 Task: Create ChildIssue0000000087 as Child Issue of Issue Issue0000000044 in Backlog  in Scrum Project Project0000000009 in Jira. Create ChildIssue0000000088 as Child Issue of Issue Issue0000000044 in Backlog  in Scrum Project Project0000000009 in Jira. Create ChildIssue0000000089 as Child Issue of Issue Issue0000000045 in Backlog  in Scrum Project Project0000000009 in Jira. Create ChildIssue0000000090 as Child Issue of Issue Issue0000000045 in Backlog  in Scrum Project Project0000000009 in Jira. Create ChildIssue0000000091 as Child Issue of Issue Issue0000000046 in Backlog  in Scrum Project Project0000000010 in Jira
Action: Mouse moved to (386, 299)
Screenshot: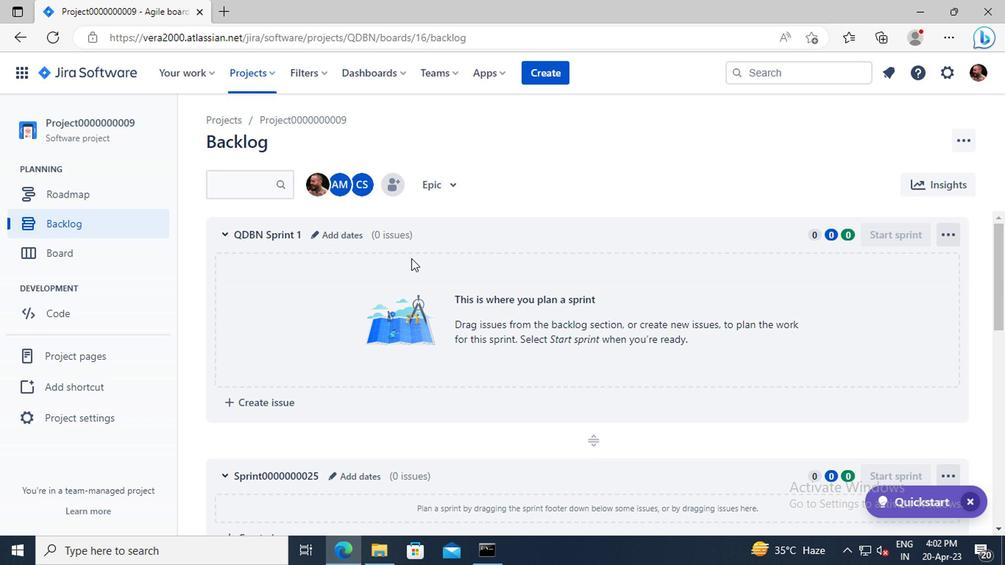 
Action: Mouse scrolled (386, 298) with delta (0, -1)
Screenshot: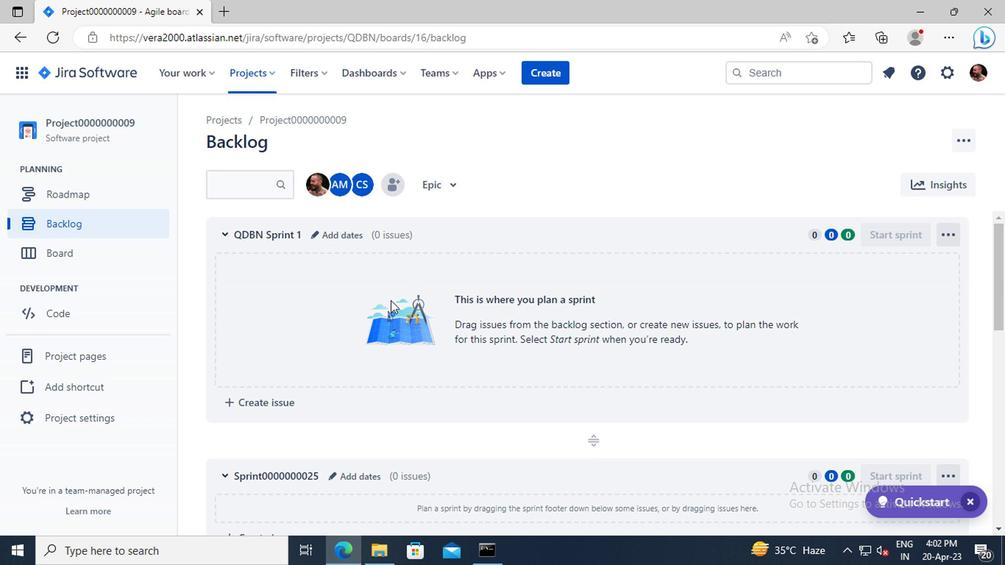 
Action: Mouse scrolled (386, 298) with delta (0, -1)
Screenshot: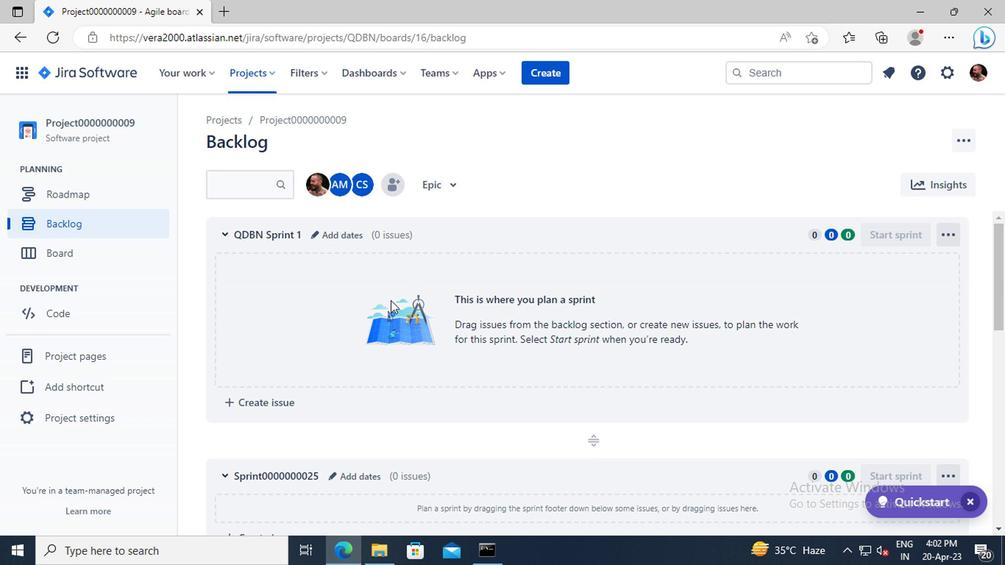 
Action: Mouse moved to (385, 300)
Screenshot: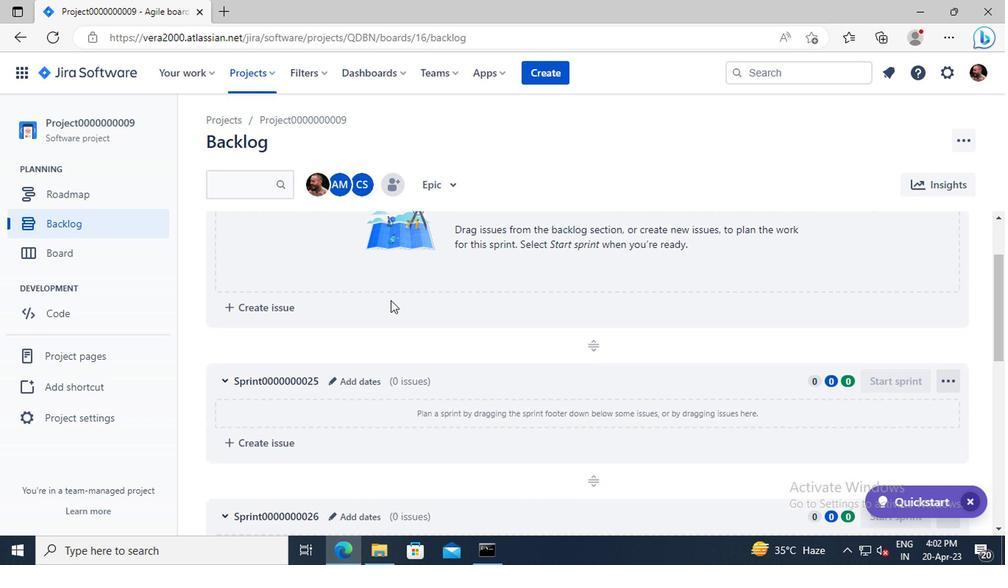 
Action: Mouse scrolled (385, 299) with delta (0, 0)
Screenshot: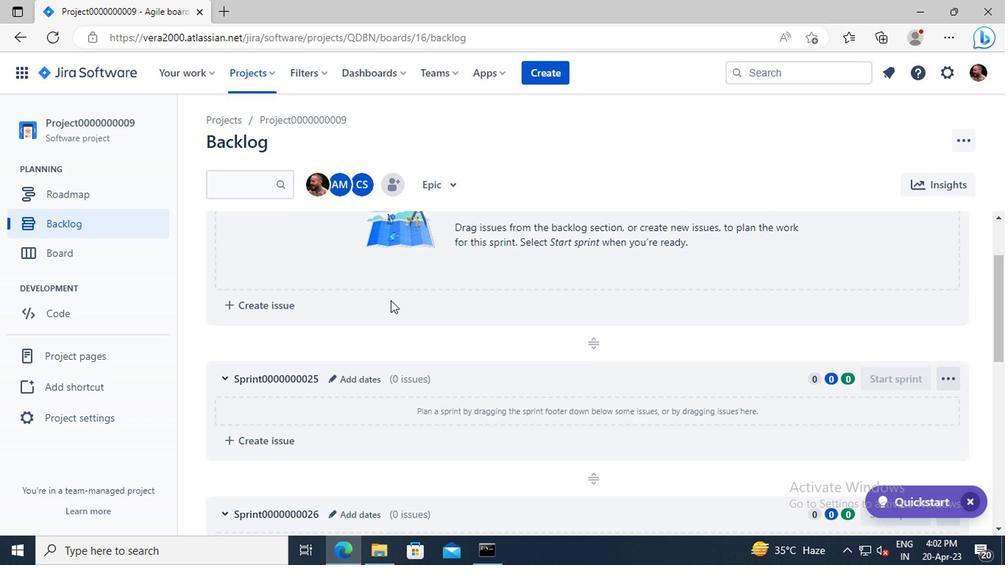 
Action: Mouse scrolled (385, 299) with delta (0, 0)
Screenshot: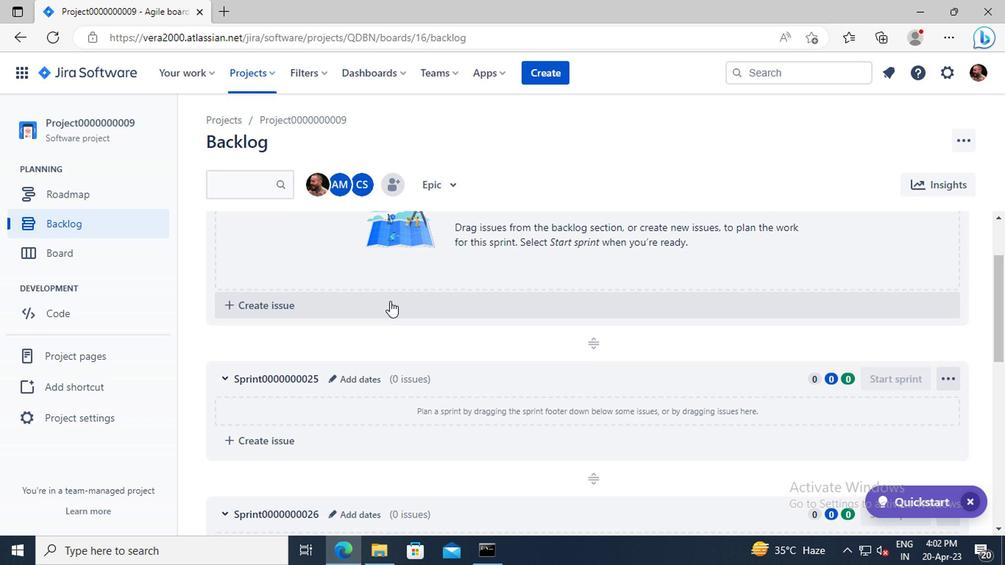 
Action: Mouse scrolled (385, 299) with delta (0, 0)
Screenshot: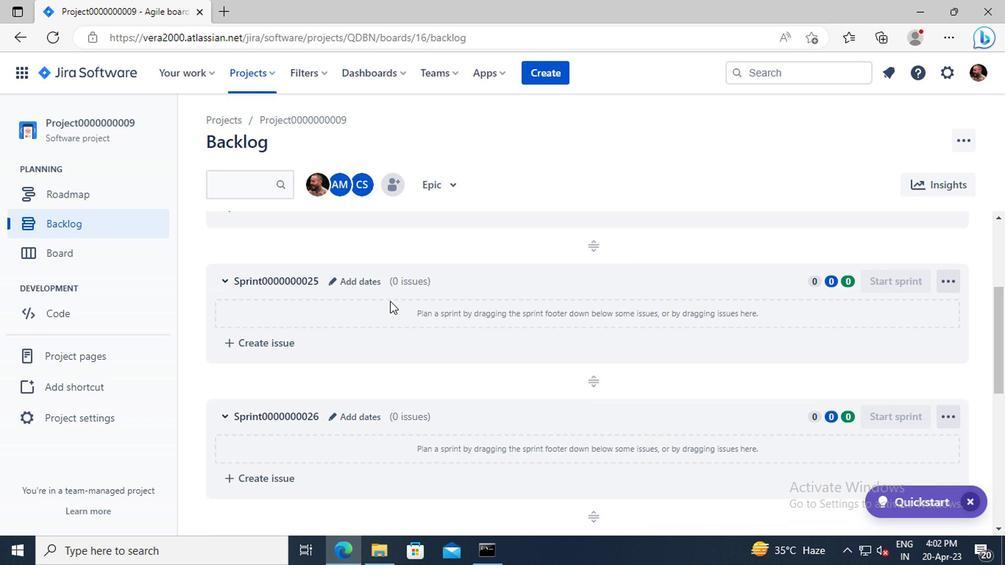 
Action: Mouse scrolled (385, 299) with delta (0, 0)
Screenshot: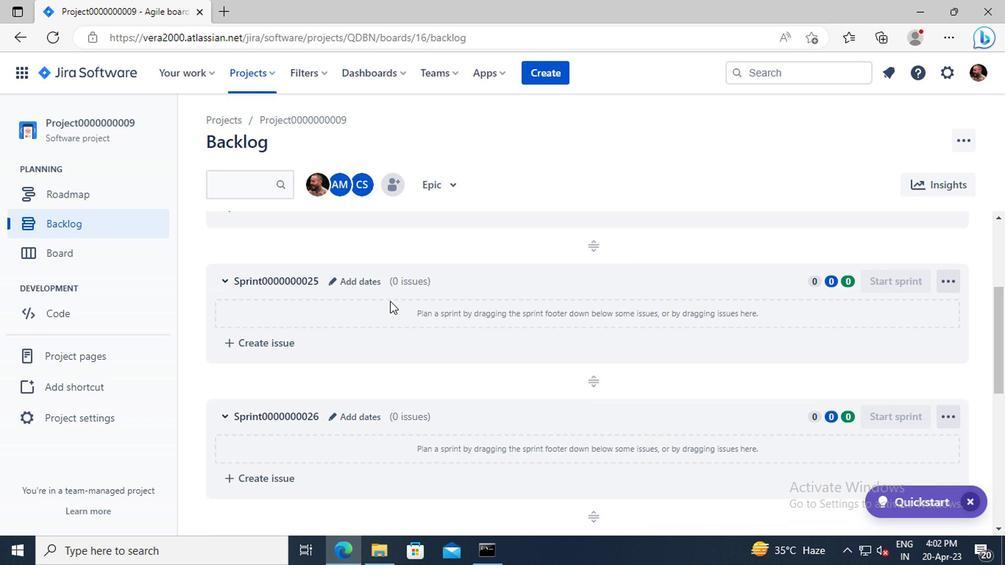 
Action: Mouse scrolled (385, 299) with delta (0, 0)
Screenshot: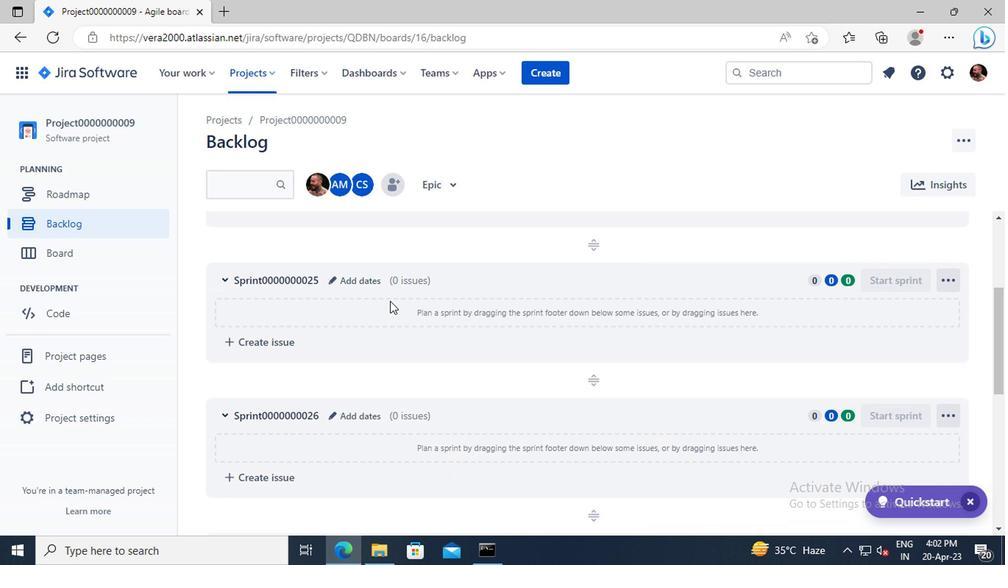 
Action: Mouse scrolled (385, 299) with delta (0, 0)
Screenshot: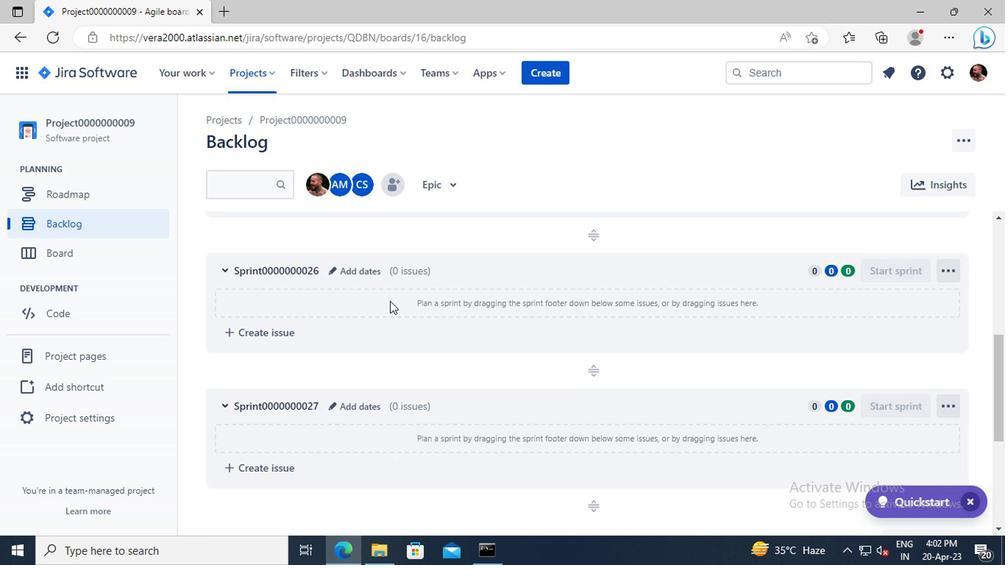 
Action: Mouse scrolled (385, 299) with delta (0, 0)
Screenshot: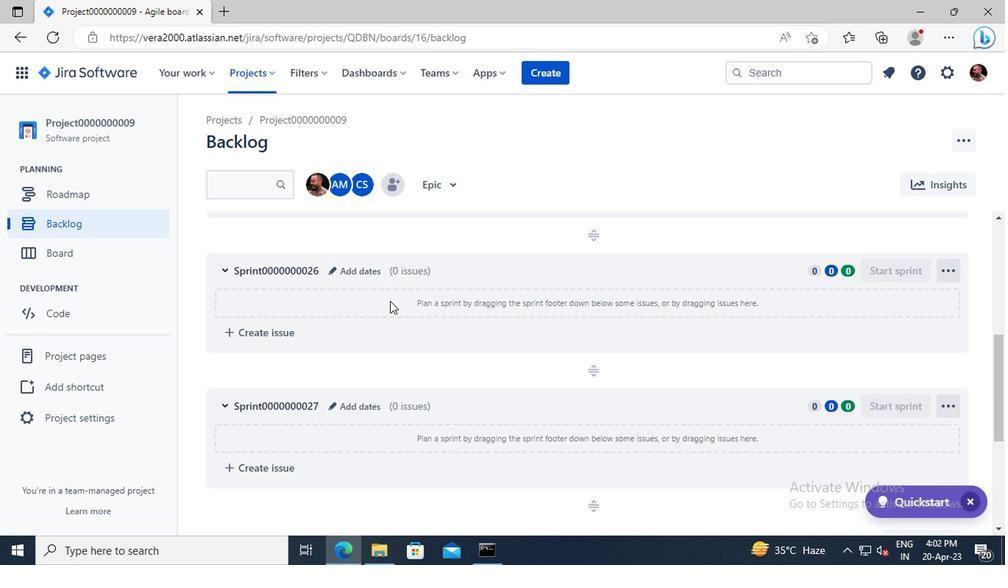 
Action: Mouse scrolled (385, 299) with delta (0, 0)
Screenshot: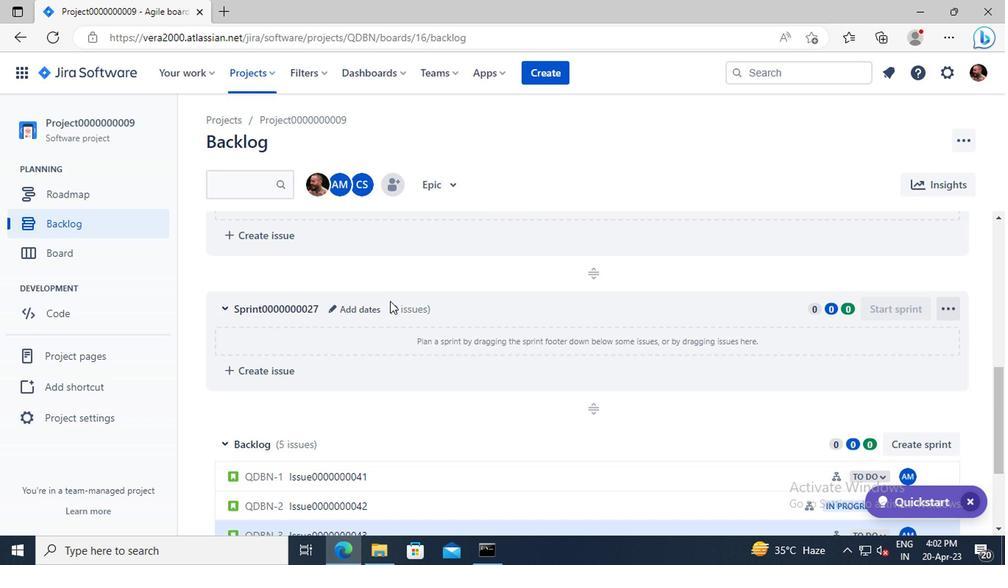 
Action: Mouse scrolled (385, 299) with delta (0, 0)
Screenshot: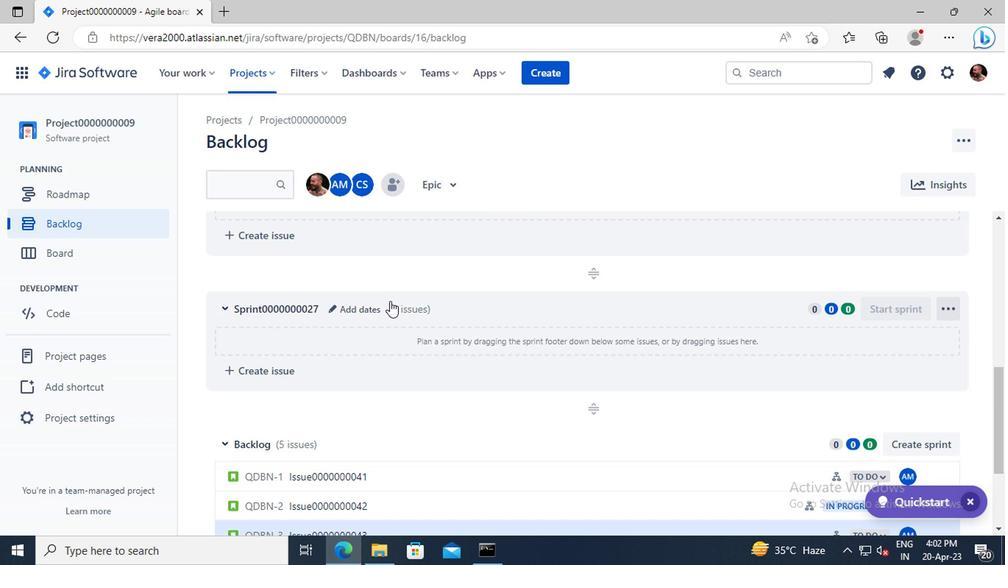 
Action: Mouse scrolled (385, 299) with delta (0, 0)
Screenshot: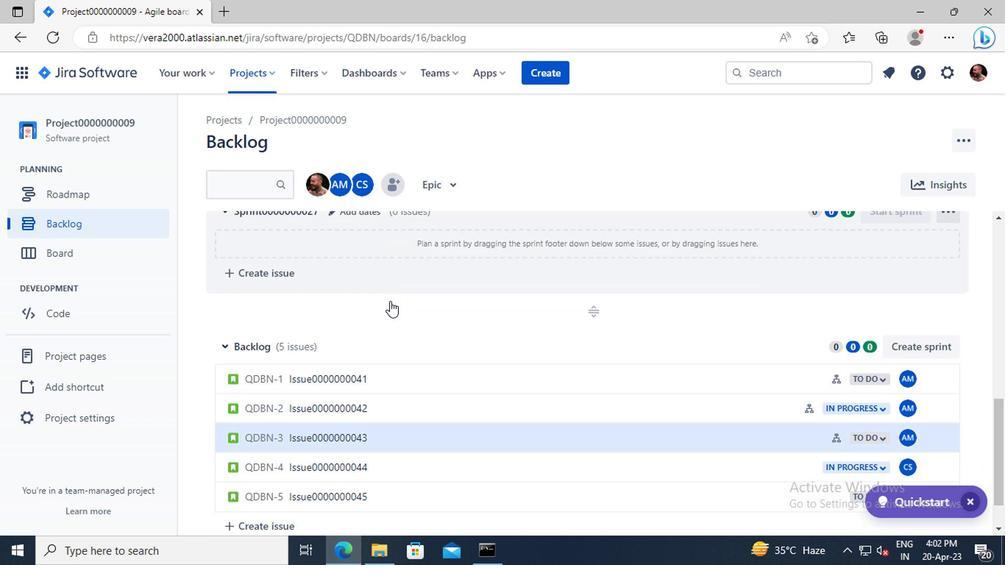 
Action: Mouse moved to (385, 300)
Screenshot: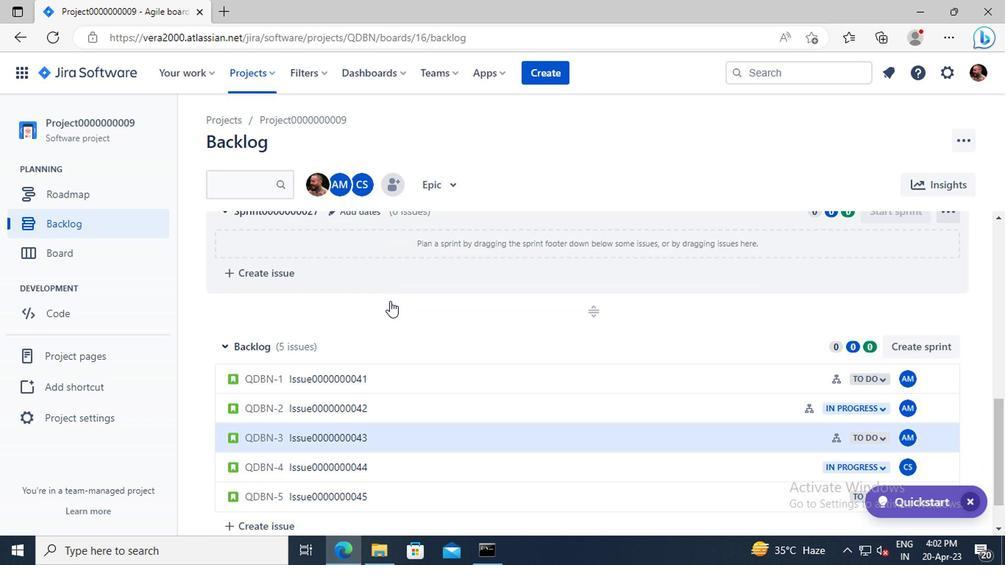 
Action: Mouse scrolled (385, 299) with delta (0, 0)
Screenshot: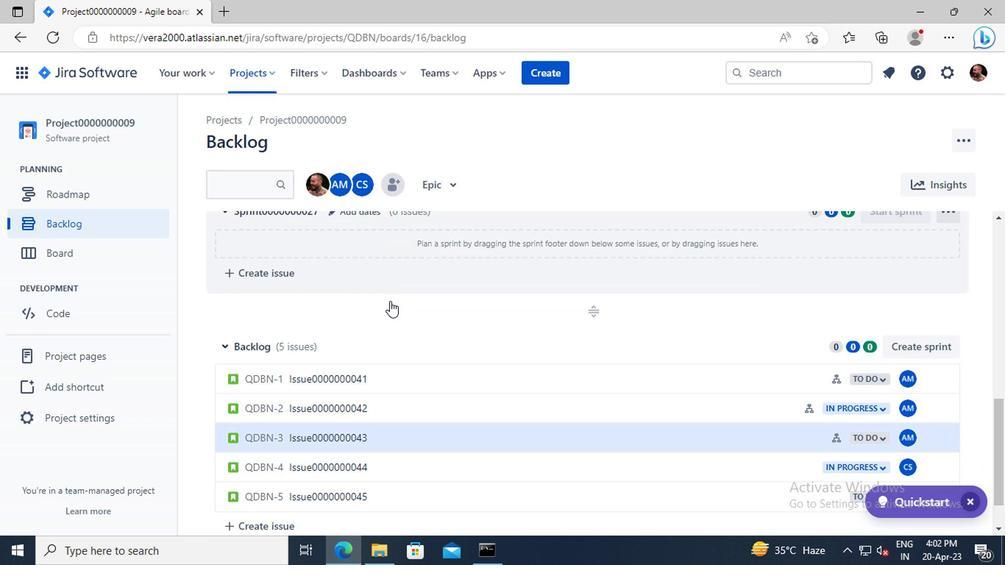 
Action: Mouse moved to (345, 410)
Screenshot: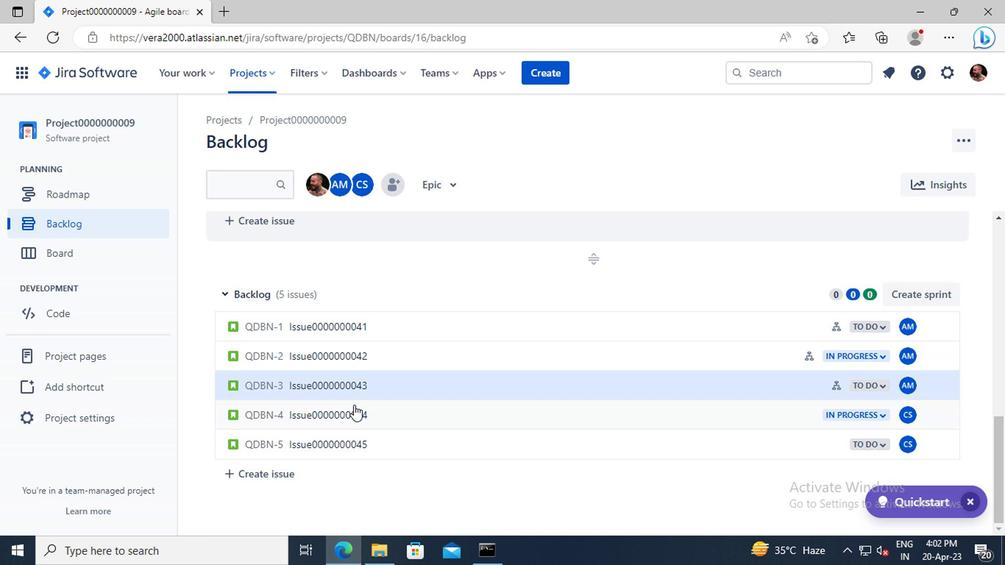 
Action: Mouse pressed left at (345, 410)
Screenshot: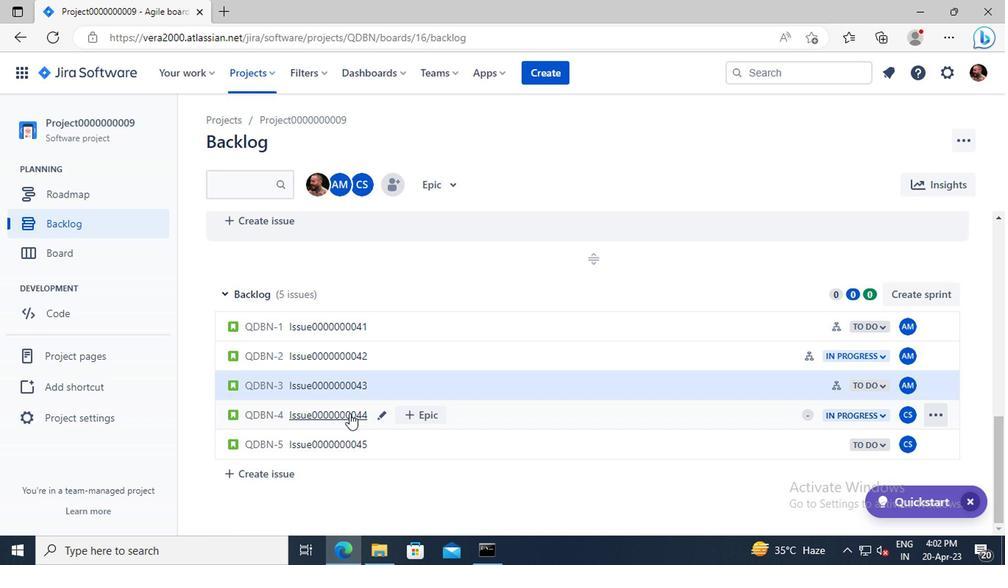 
Action: Mouse moved to (744, 300)
Screenshot: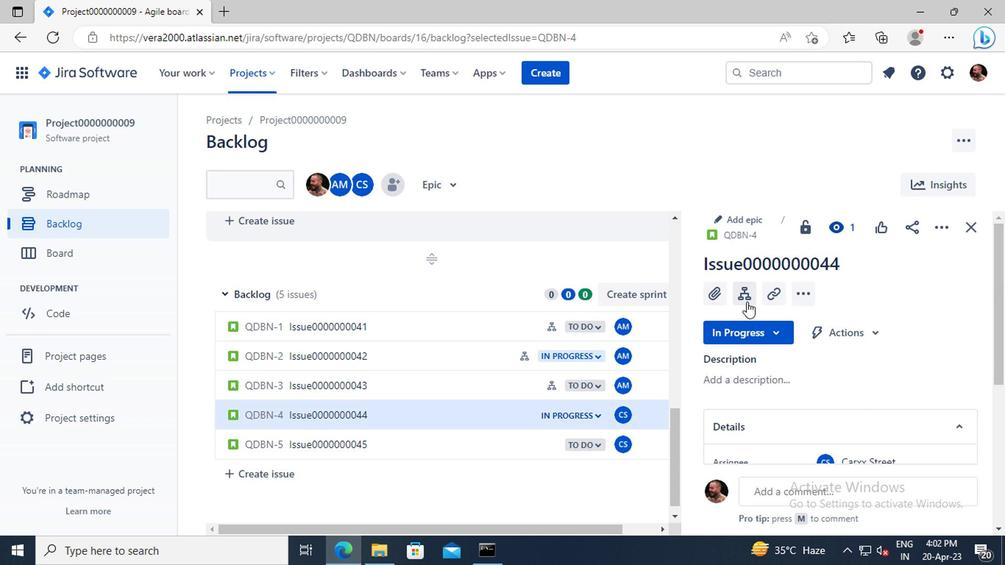 
Action: Mouse pressed left at (744, 300)
Screenshot: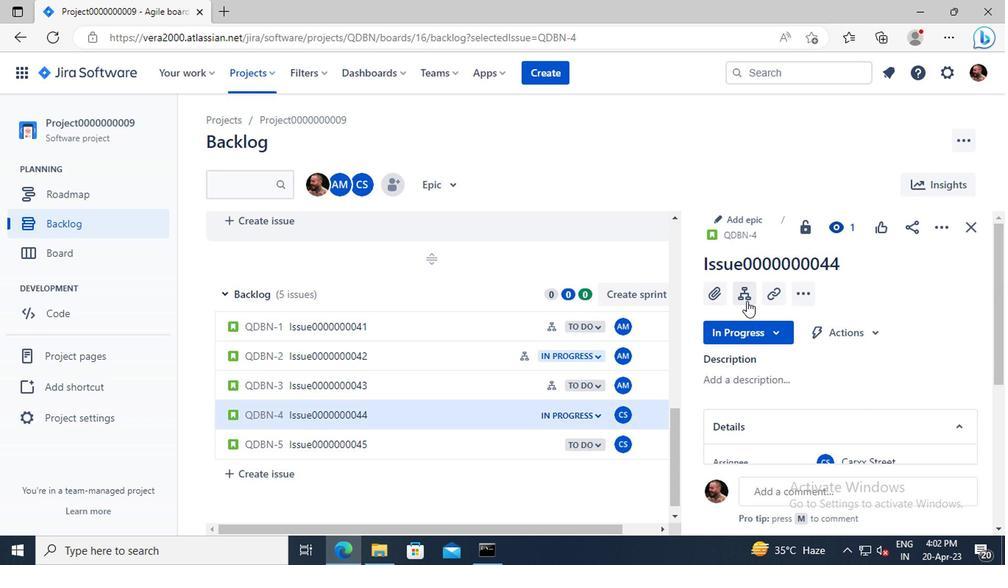 
Action: Mouse moved to (753, 350)
Screenshot: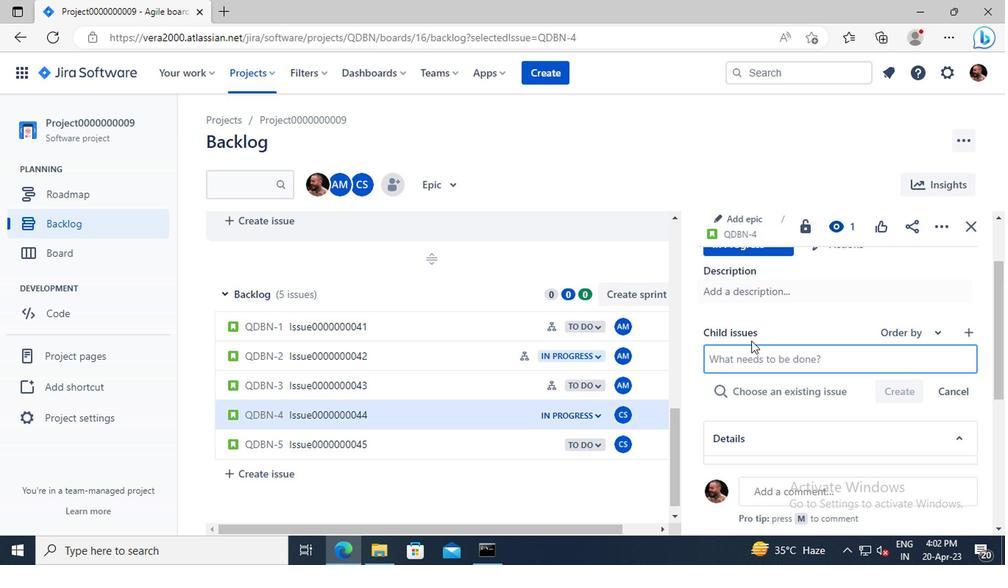 
Action: Mouse pressed left at (753, 350)
Screenshot: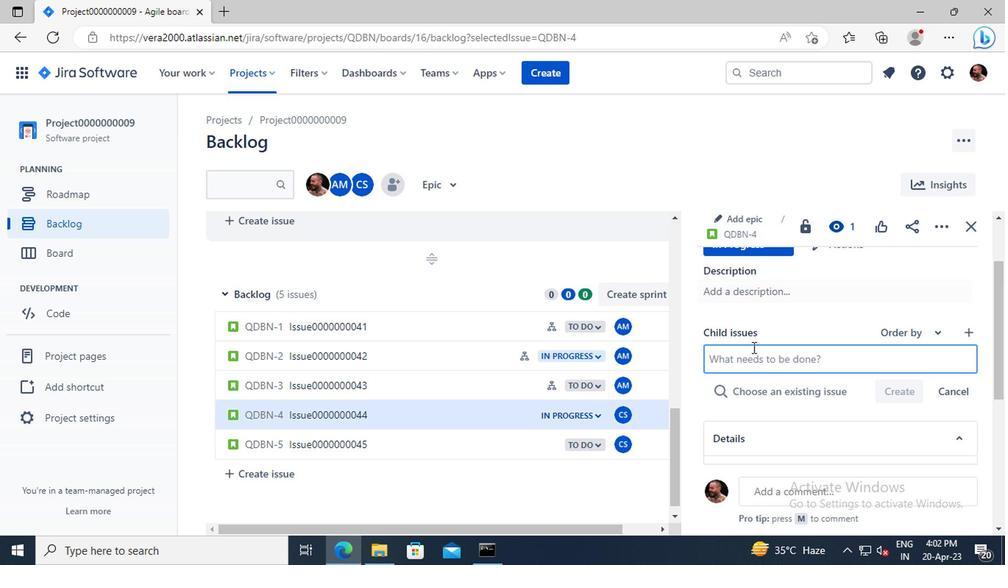 
Action: Key pressed <Key.shift>CHILD<Key.shift>ISSUE0000000087
Screenshot: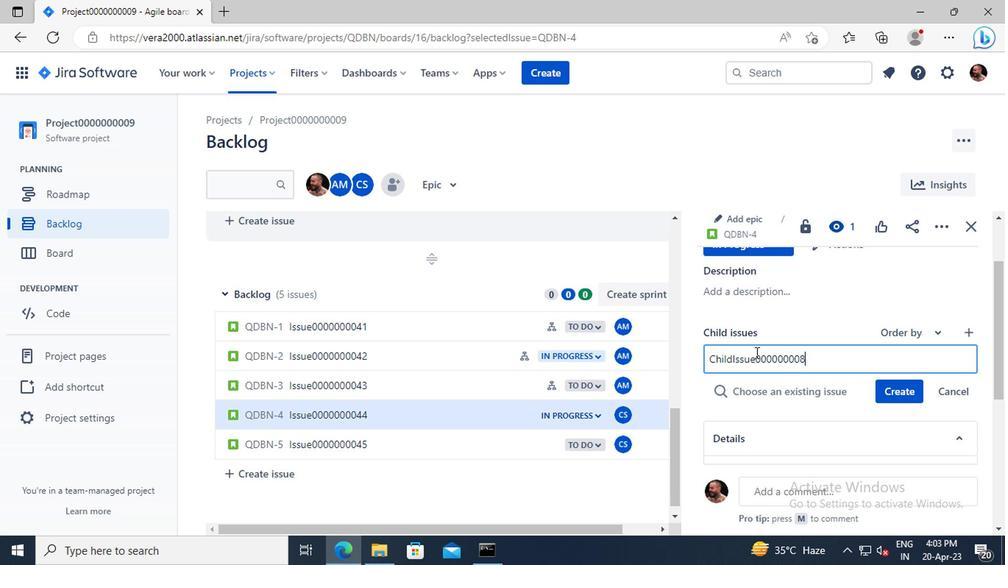
Action: Mouse moved to (891, 385)
Screenshot: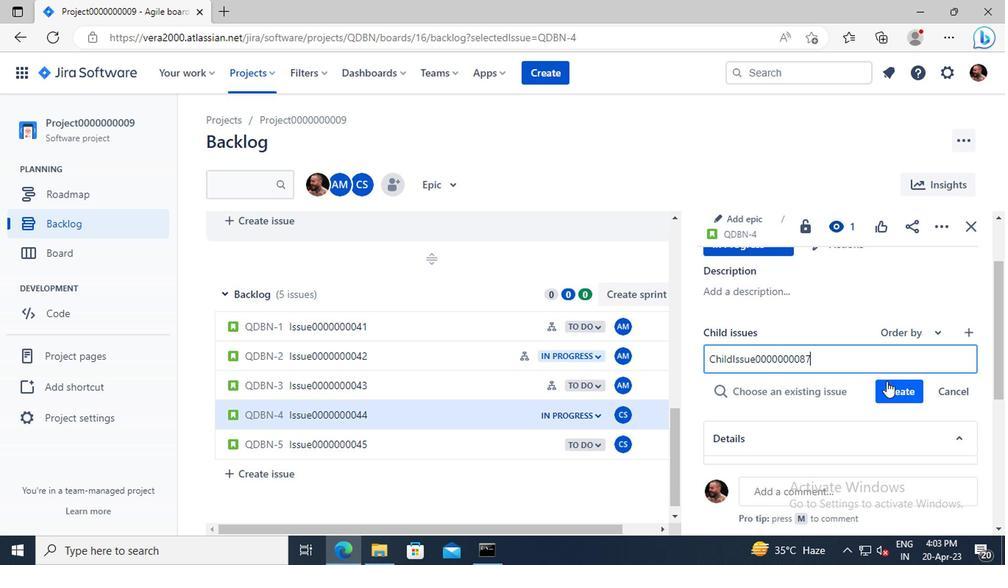 
Action: Mouse pressed left at (891, 385)
Screenshot: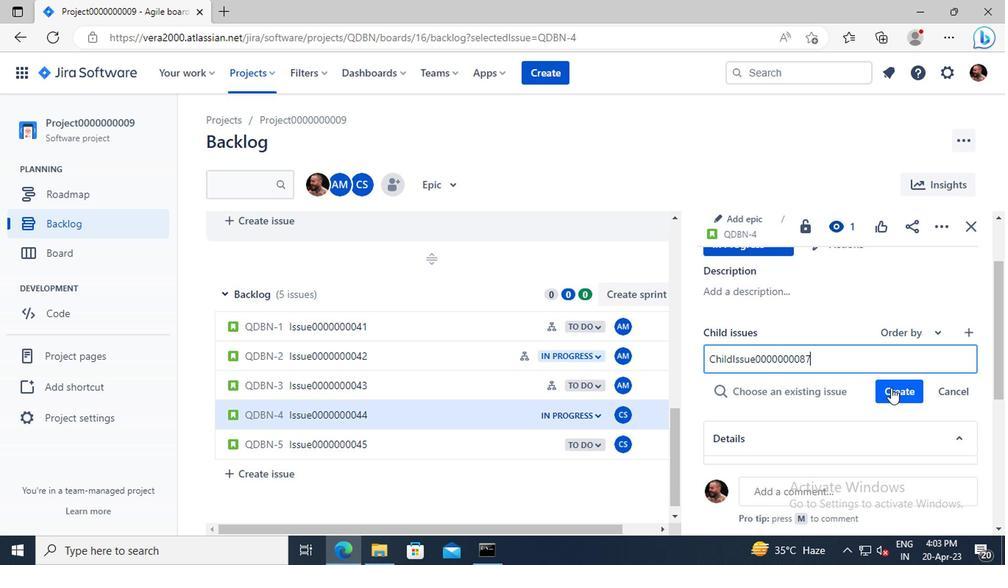 
Action: Mouse moved to (843, 391)
Screenshot: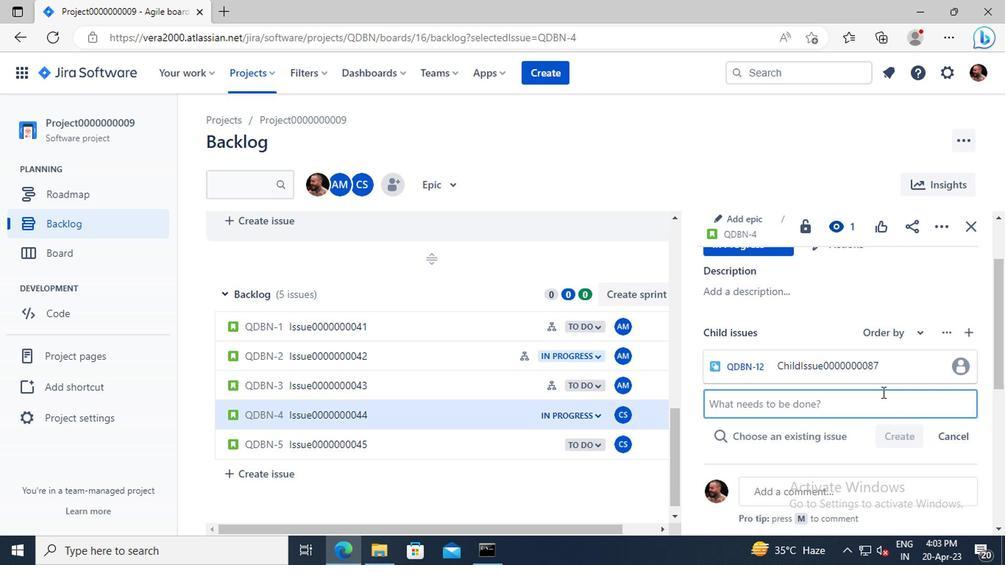 
Action: Mouse pressed left at (843, 391)
Screenshot: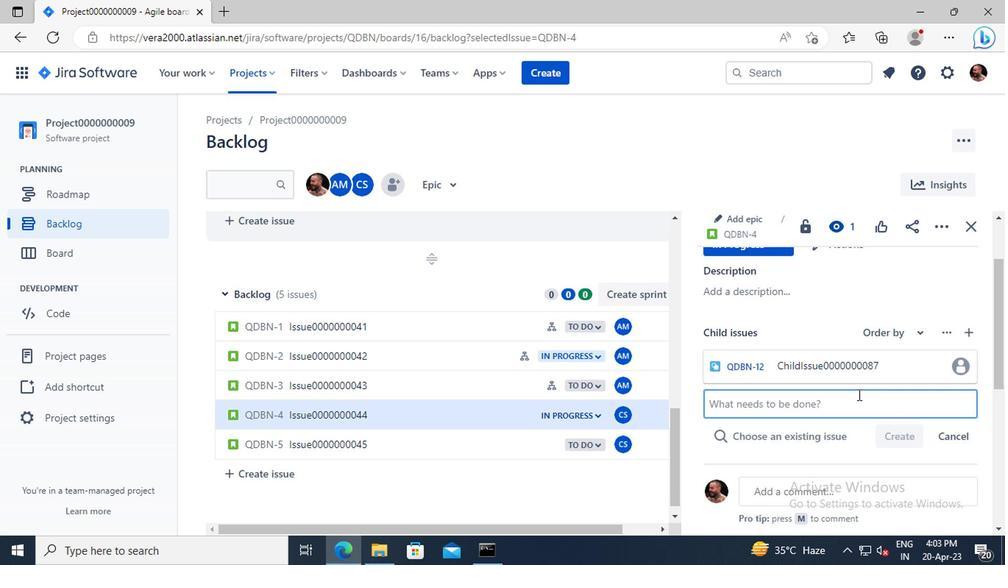 
Action: Mouse moved to (843, 392)
Screenshot: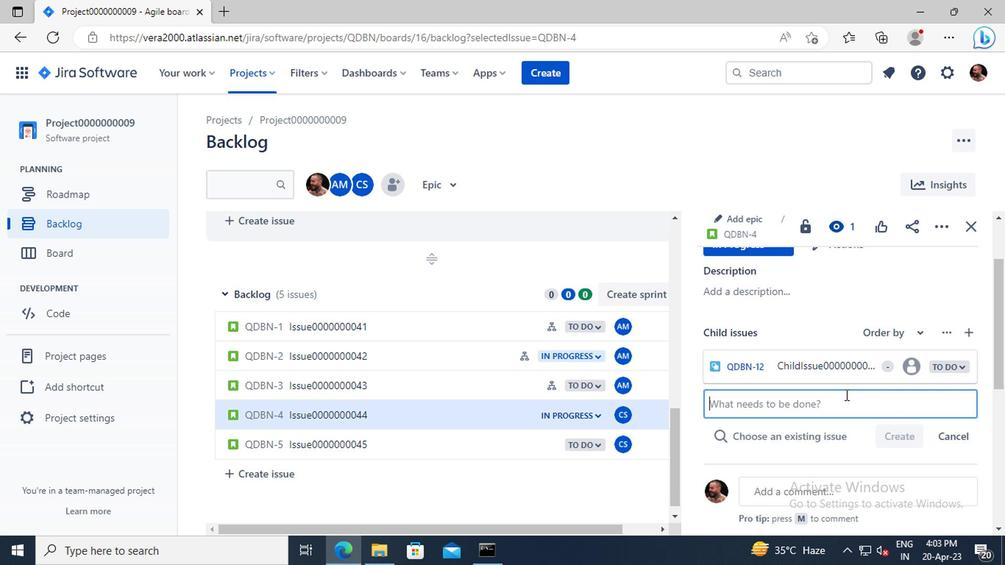 
Action: Key pressed <Key.shift>CHILD<Key.shift>ISSUE0000000088
Screenshot: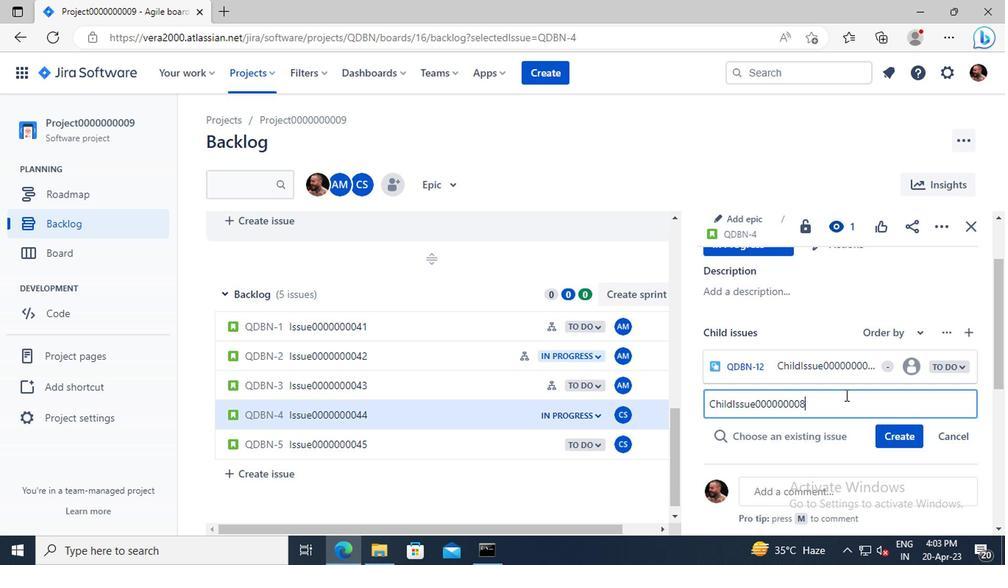 
Action: Mouse moved to (886, 429)
Screenshot: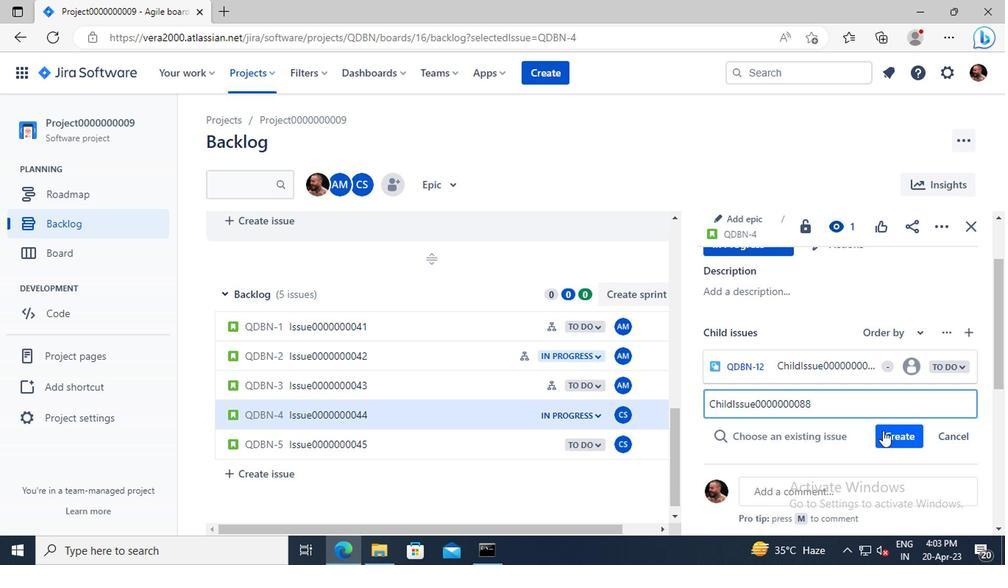
Action: Mouse pressed left at (886, 429)
Screenshot: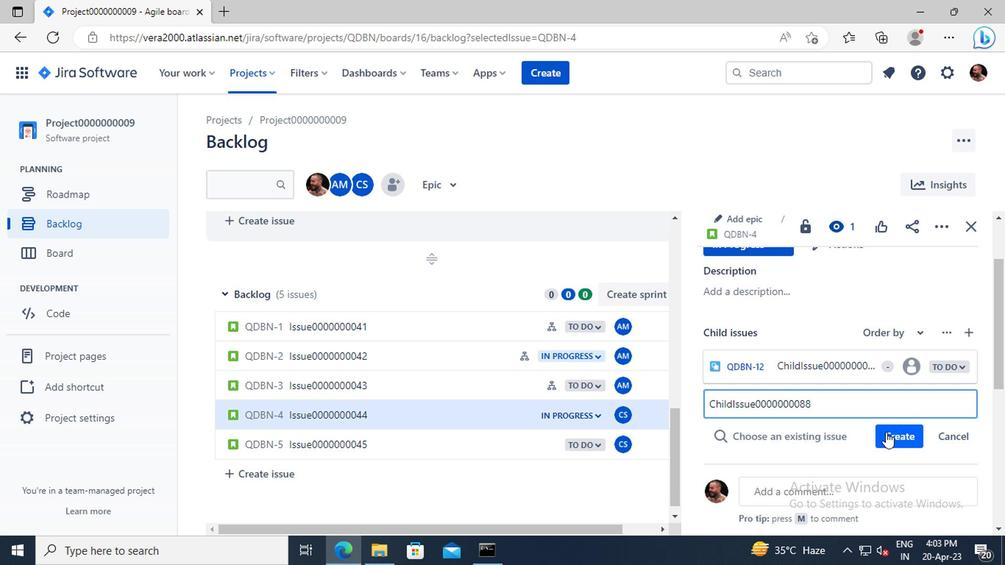 
Action: Mouse moved to (347, 437)
Screenshot: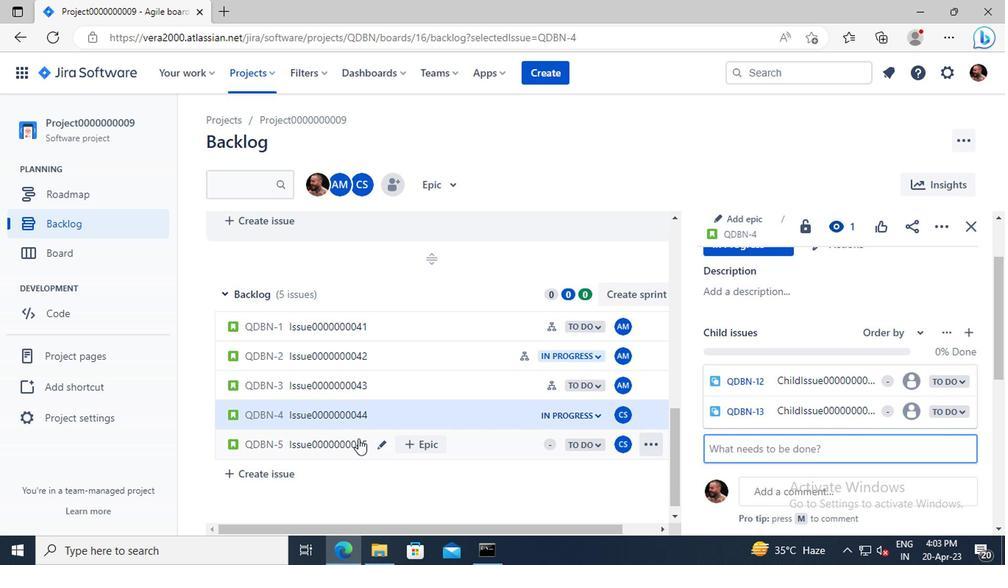 
Action: Mouse pressed left at (347, 437)
Screenshot: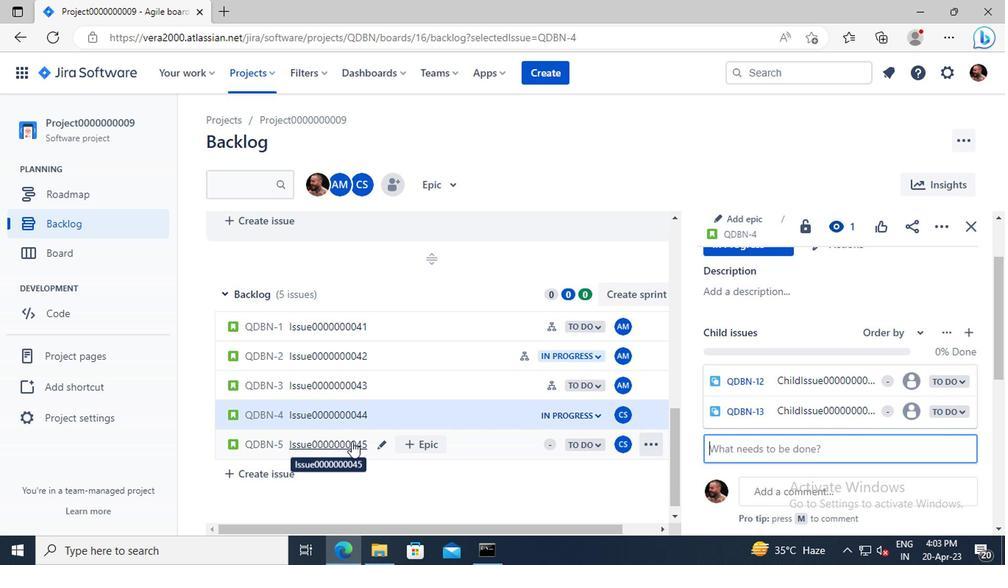 
Action: Mouse moved to (738, 290)
Screenshot: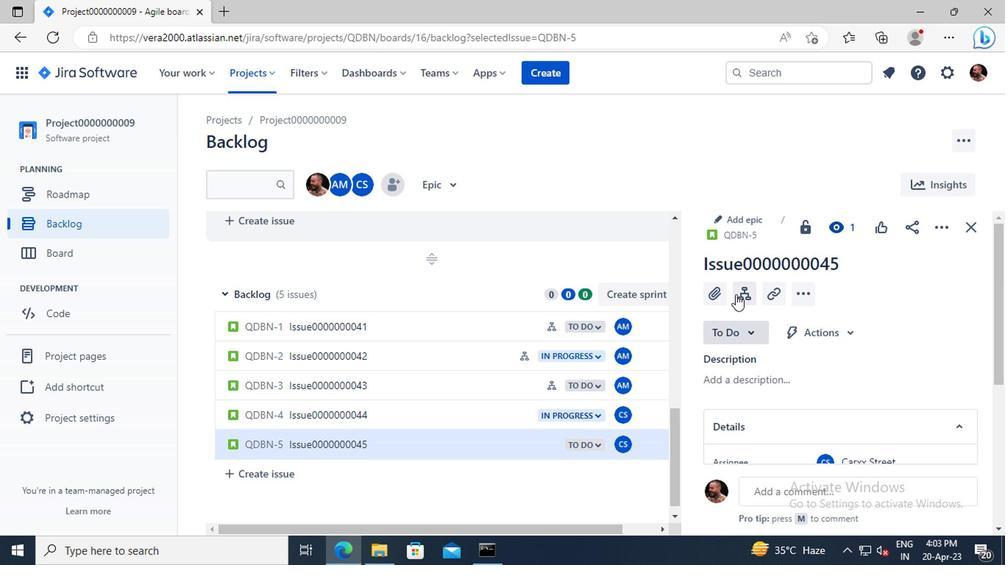 
Action: Mouse pressed left at (738, 290)
Screenshot: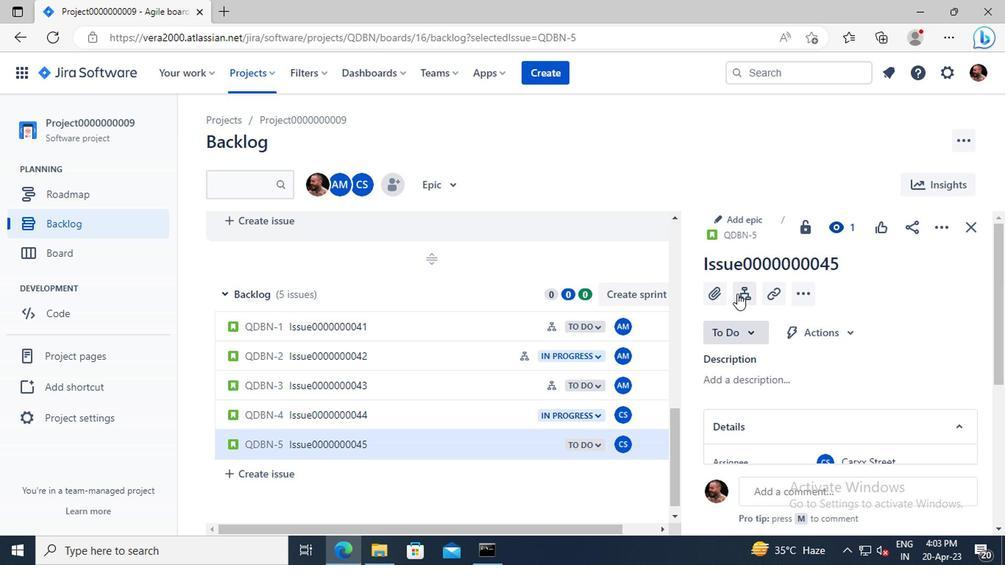 
Action: Mouse moved to (750, 358)
Screenshot: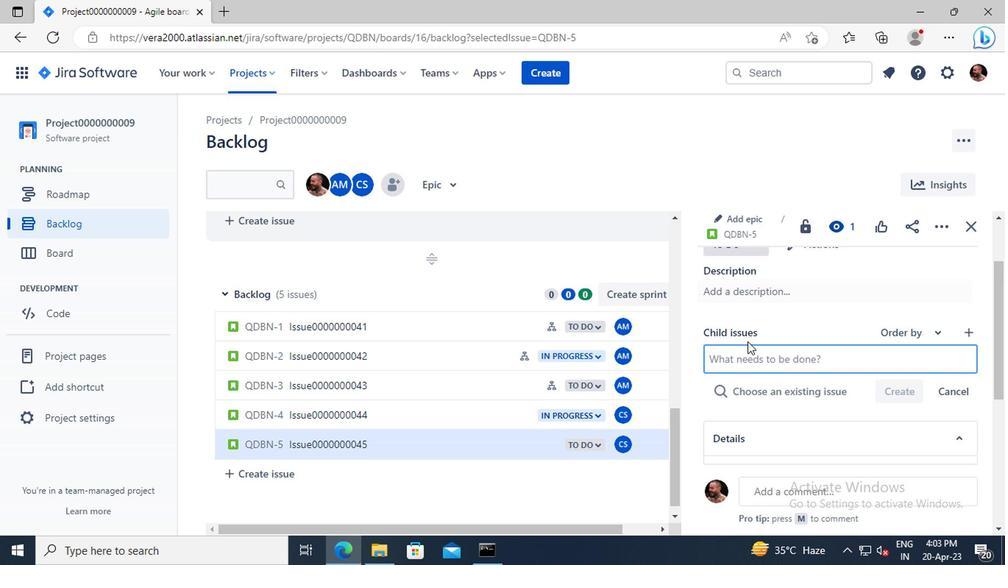 
Action: Mouse pressed left at (750, 358)
Screenshot: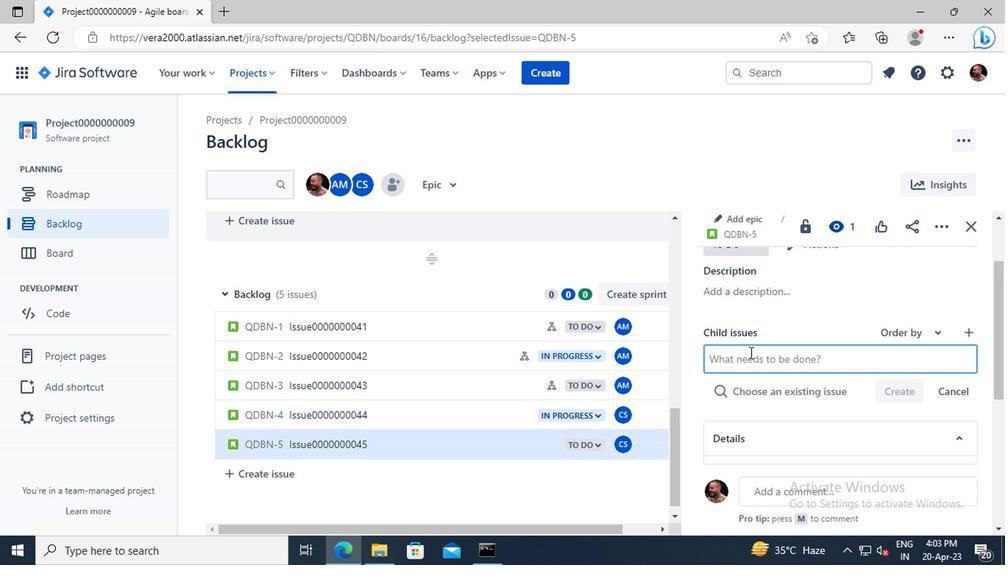 
Action: Key pressed <Key.shift>CHILD<Key.shift>ISSUE0000000089
Screenshot: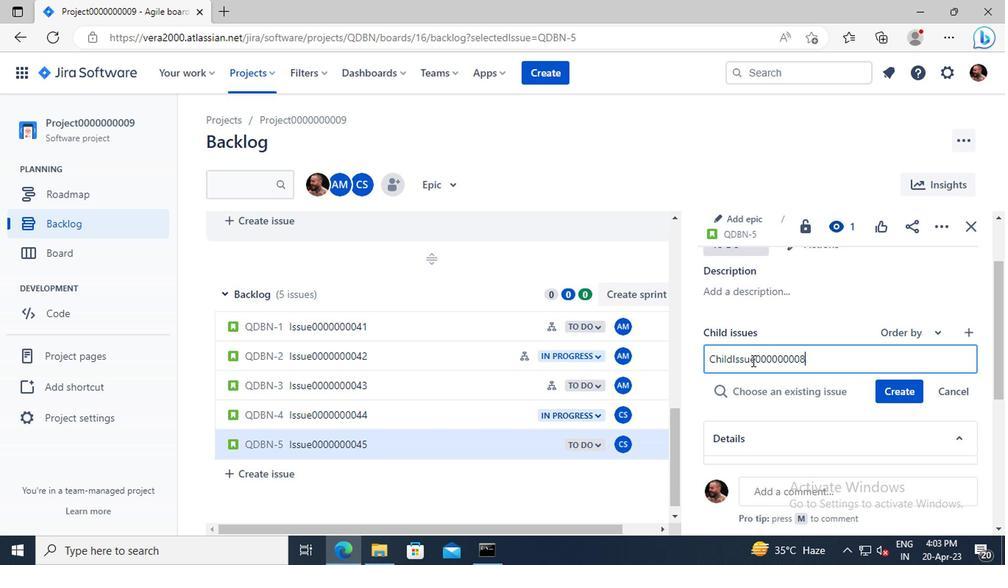 
Action: Mouse moved to (893, 387)
Screenshot: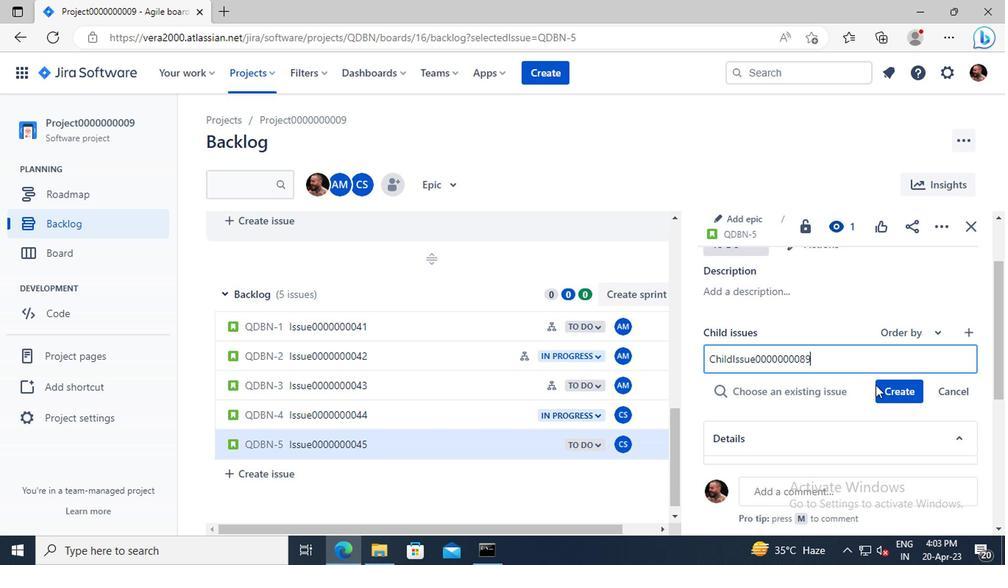 
Action: Mouse pressed left at (893, 387)
Screenshot: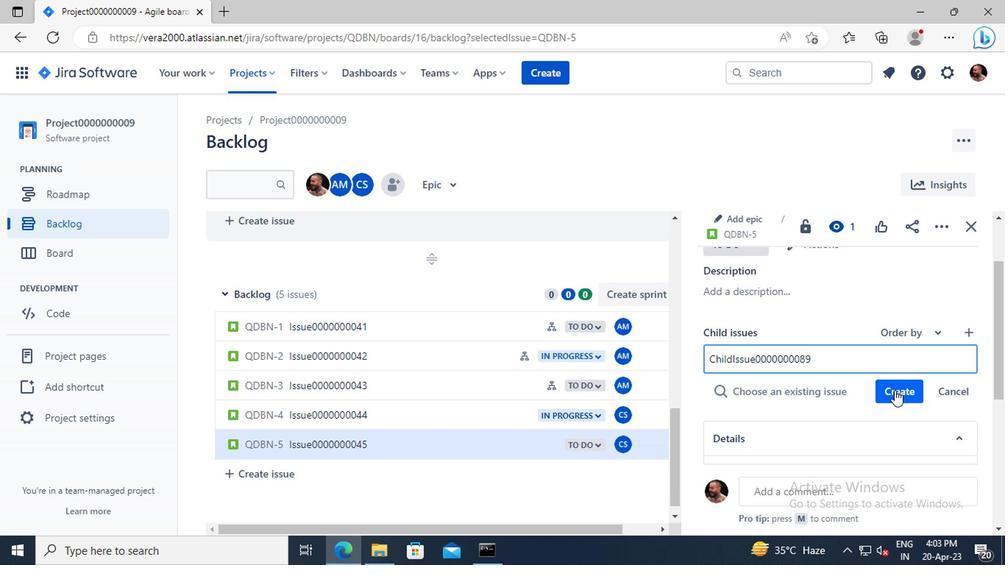 
Action: Mouse moved to (815, 402)
Screenshot: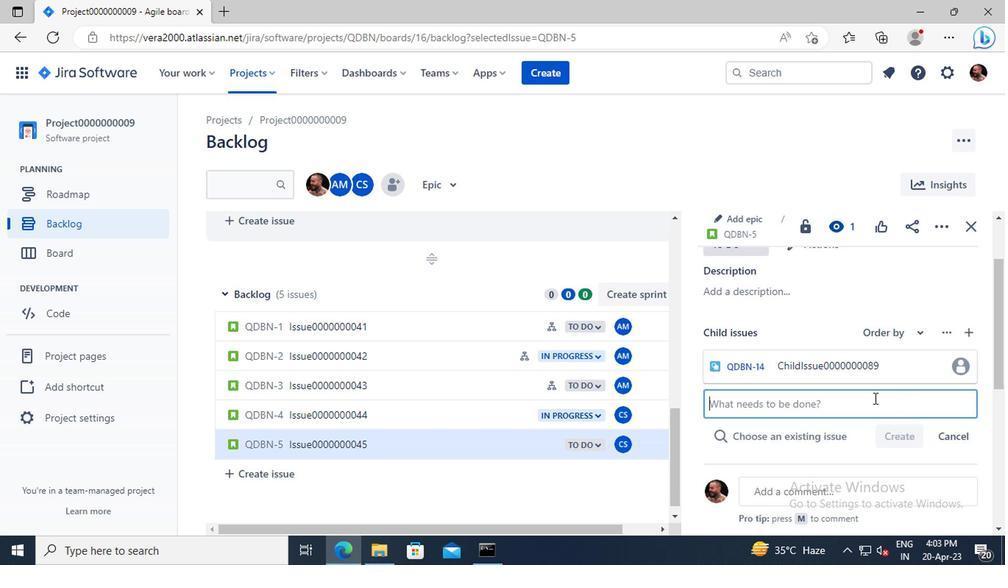 
Action: Mouse pressed left at (815, 402)
Screenshot: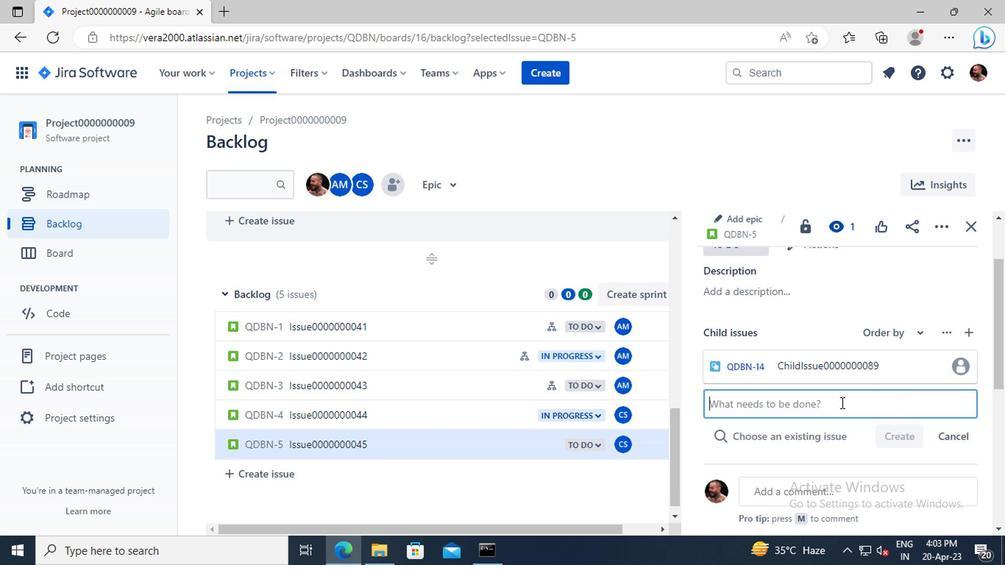 
Action: Key pressed <Key.shift>CHILD<Key.shift>ISSUE0000000090
Screenshot: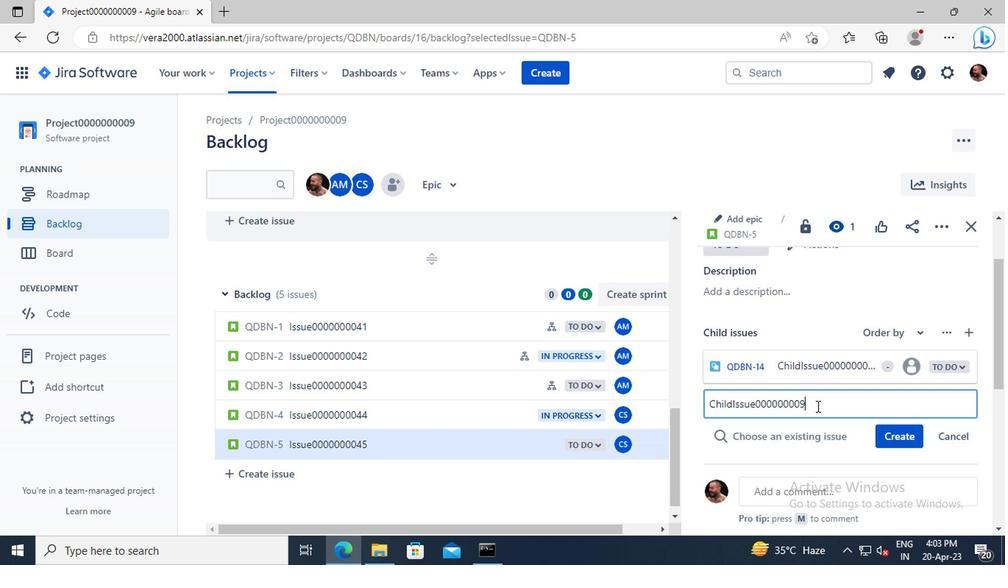 
Action: Mouse moved to (888, 427)
Screenshot: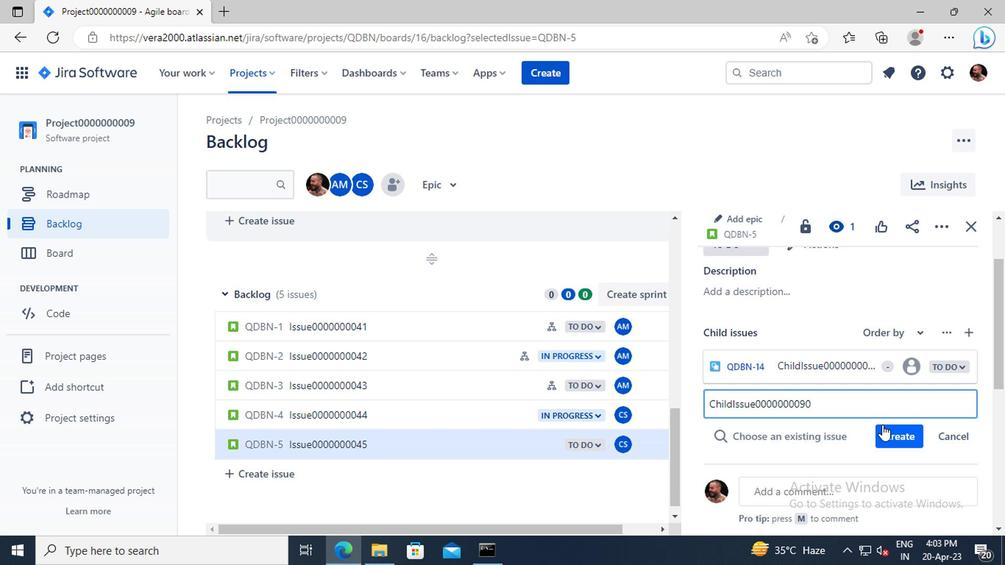 
Action: Mouse pressed left at (888, 427)
Screenshot: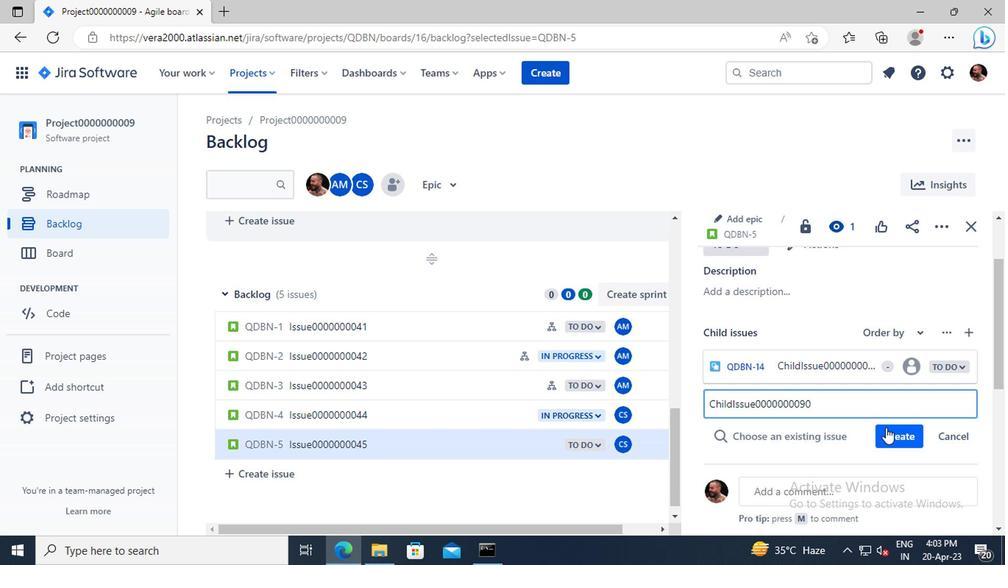 
Action: Mouse moved to (263, 78)
Screenshot: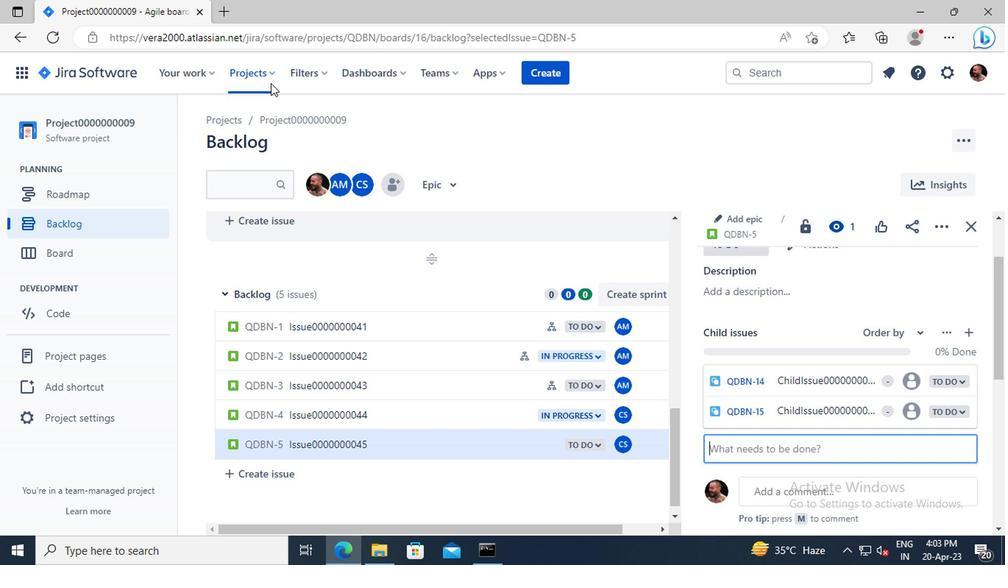
Action: Mouse pressed left at (263, 78)
Screenshot: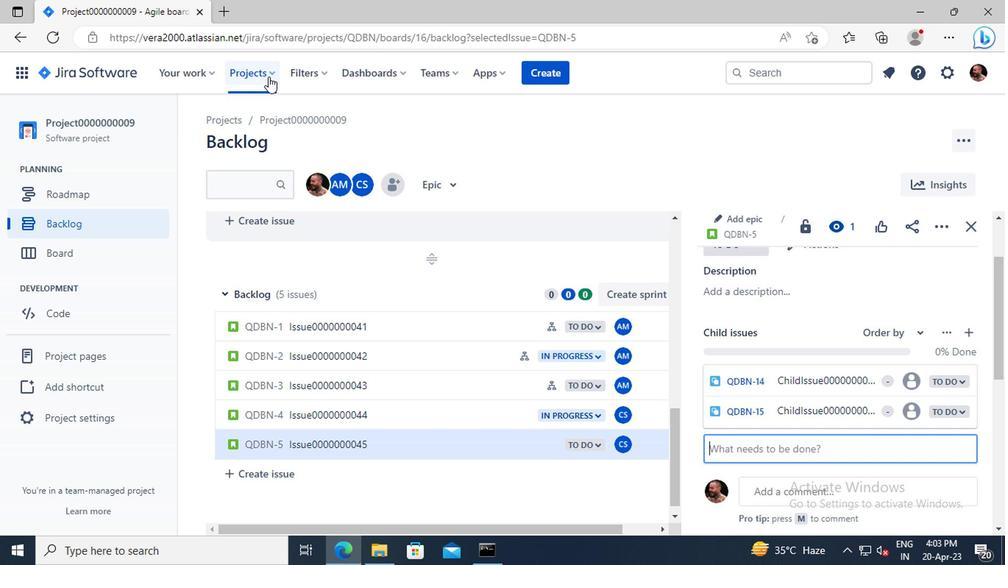 
Action: Mouse moved to (304, 181)
Screenshot: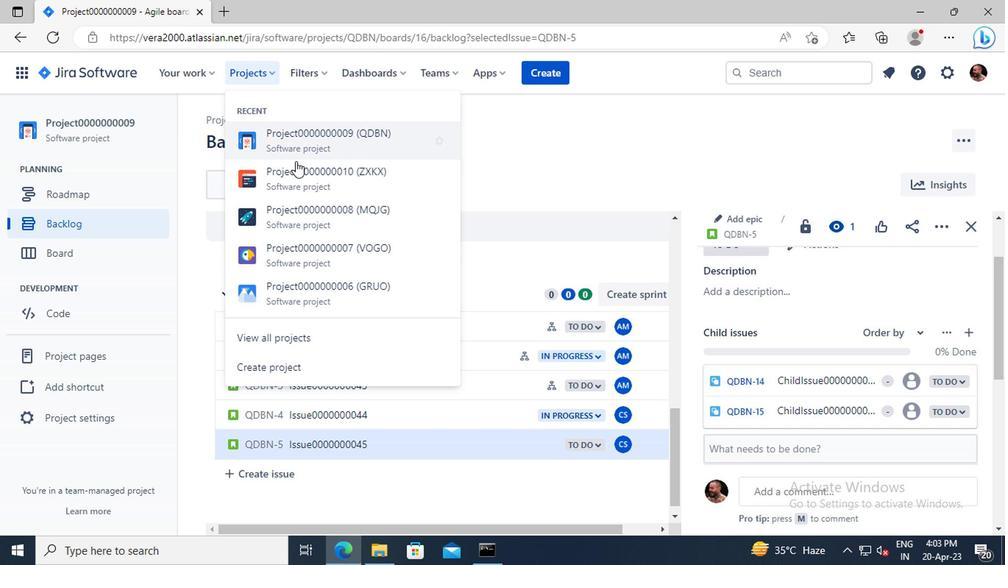 
Action: Mouse pressed left at (304, 181)
Screenshot: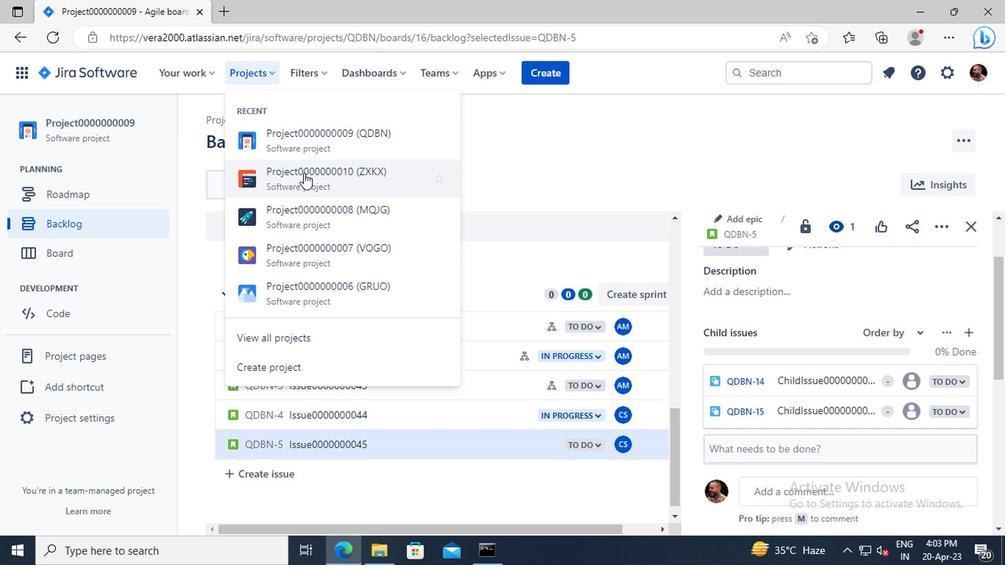 
Action: Mouse moved to (91, 226)
Screenshot: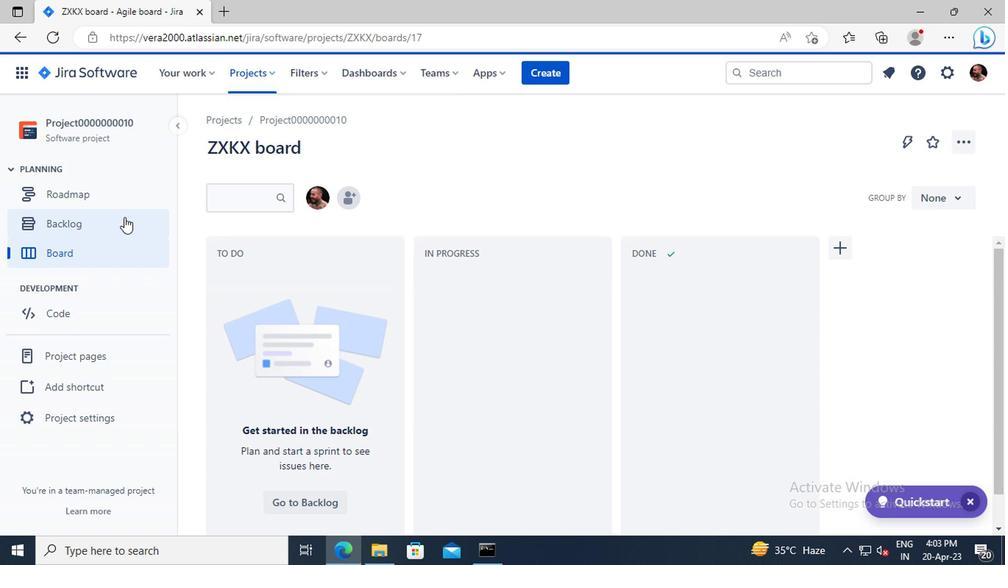 
Action: Mouse pressed left at (91, 226)
Screenshot: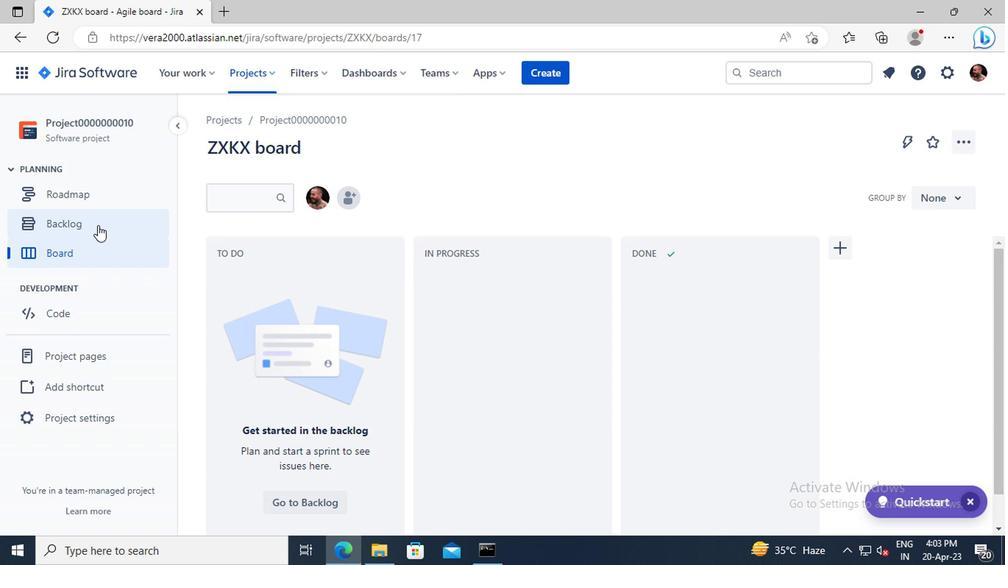 
Action: Mouse moved to (433, 248)
Screenshot: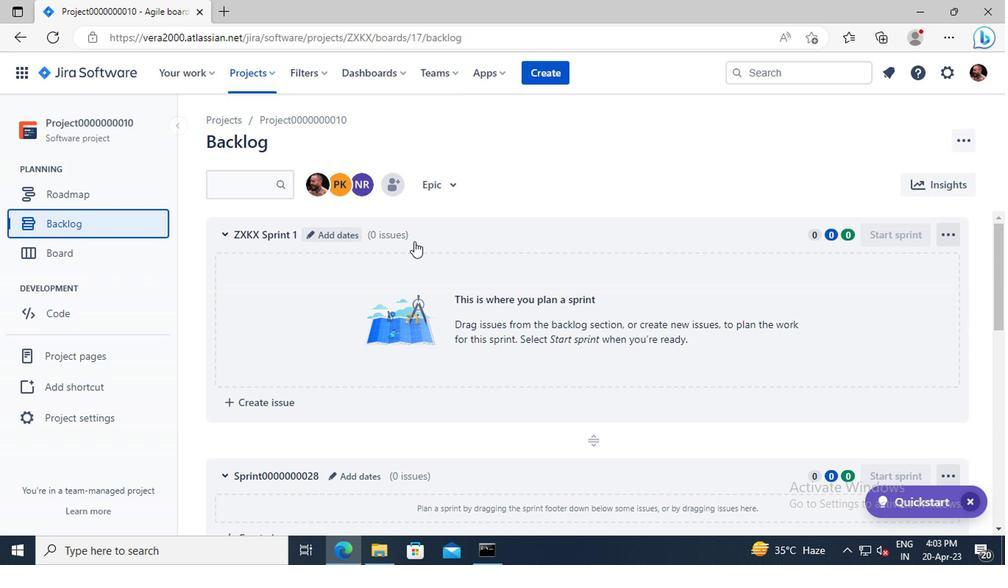 
Action: Mouse scrolled (433, 247) with delta (0, 0)
Screenshot: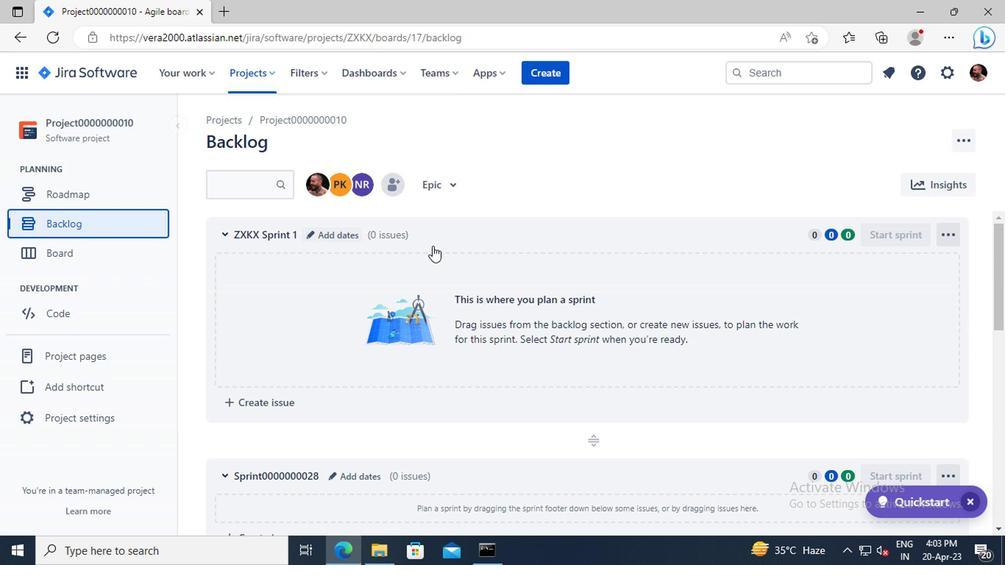 
Action: Mouse scrolled (433, 247) with delta (0, 0)
Screenshot: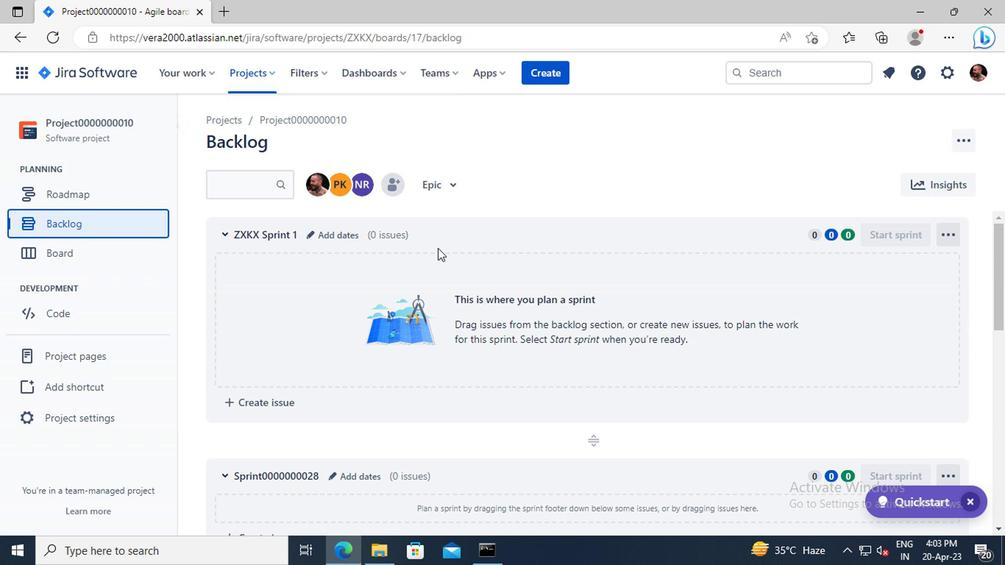 
Action: Mouse moved to (447, 282)
Screenshot: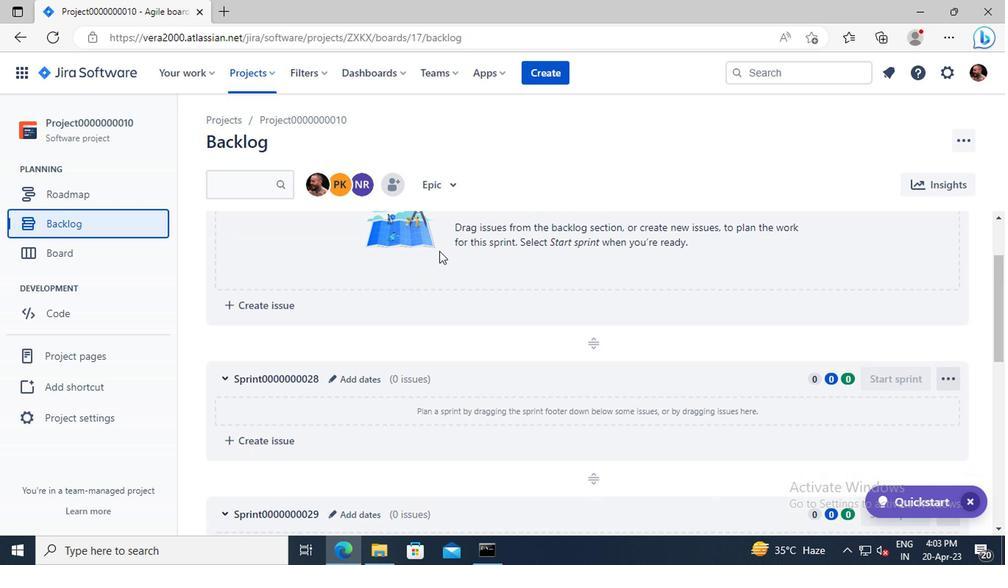 
Action: Mouse scrolled (447, 282) with delta (0, 0)
Screenshot: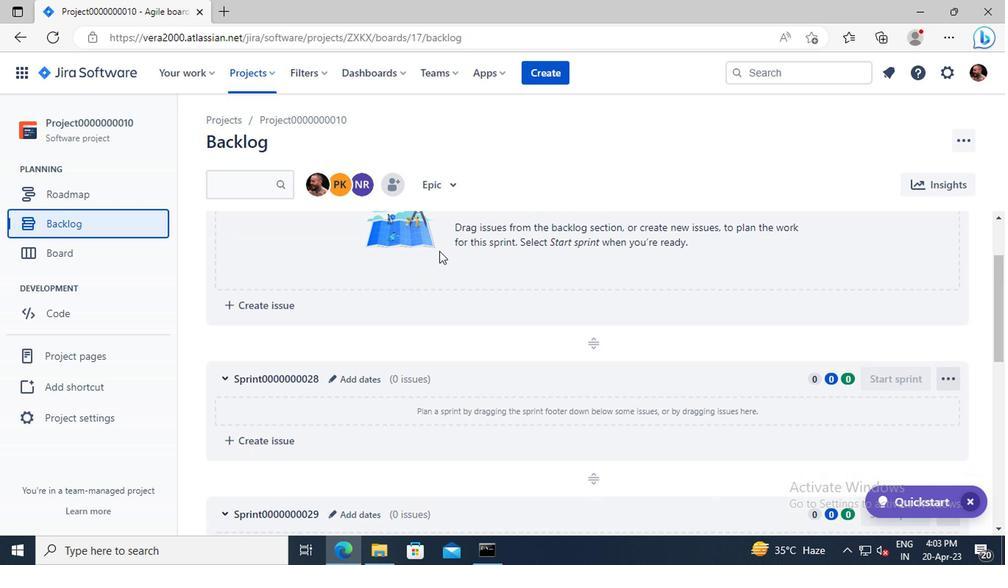 
Action: Mouse scrolled (447, 282) with delta (0, 0)
Screenshot: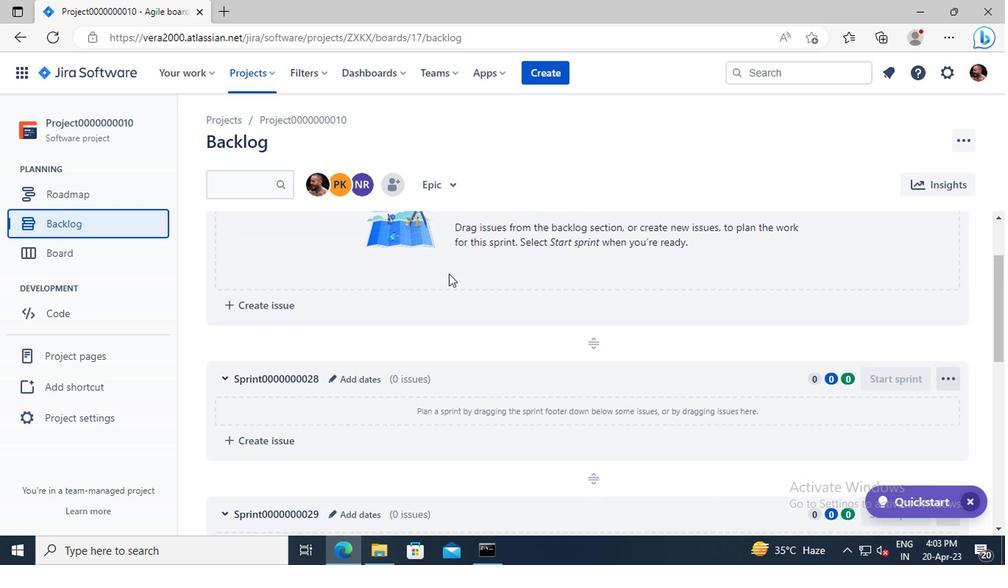 
Action: Mouse scrolled (447, 282) with delta (0, 0)
Screenshot: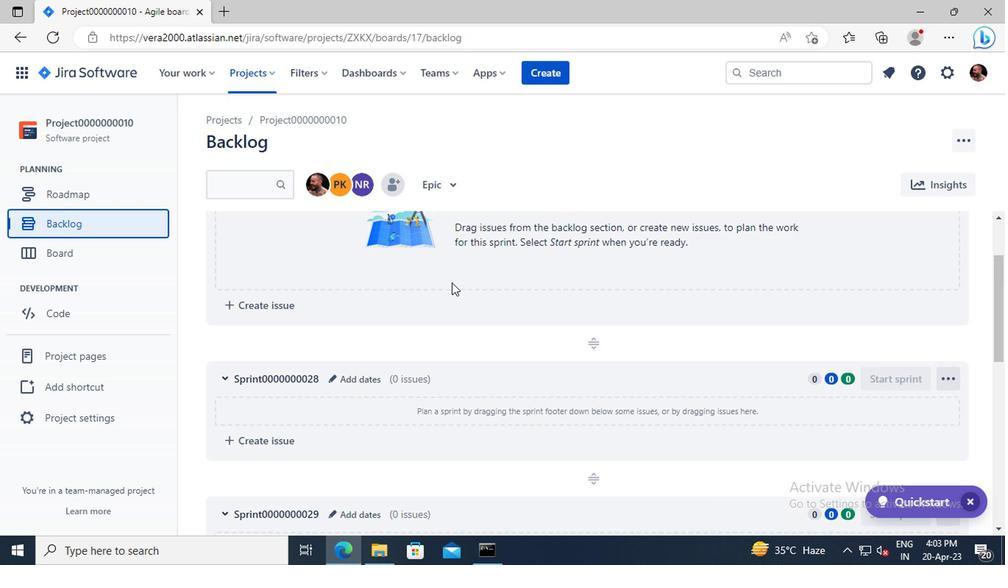 
Action: Mouse scrolled (447, 282) with delta (0, 0)
Screenshot: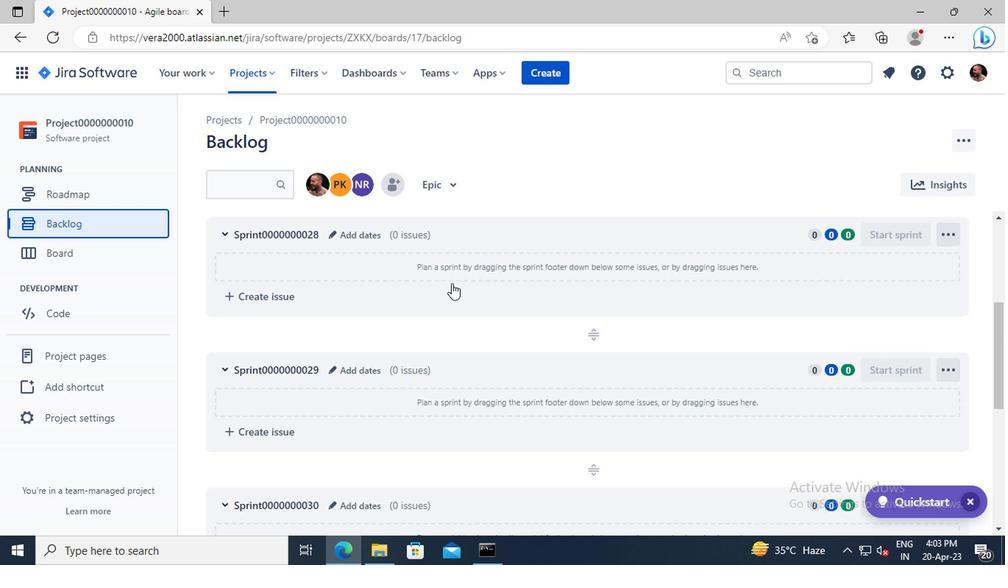 
Action: Mouse scrolled (447, 282) with delta (0, 0)
Screenshot: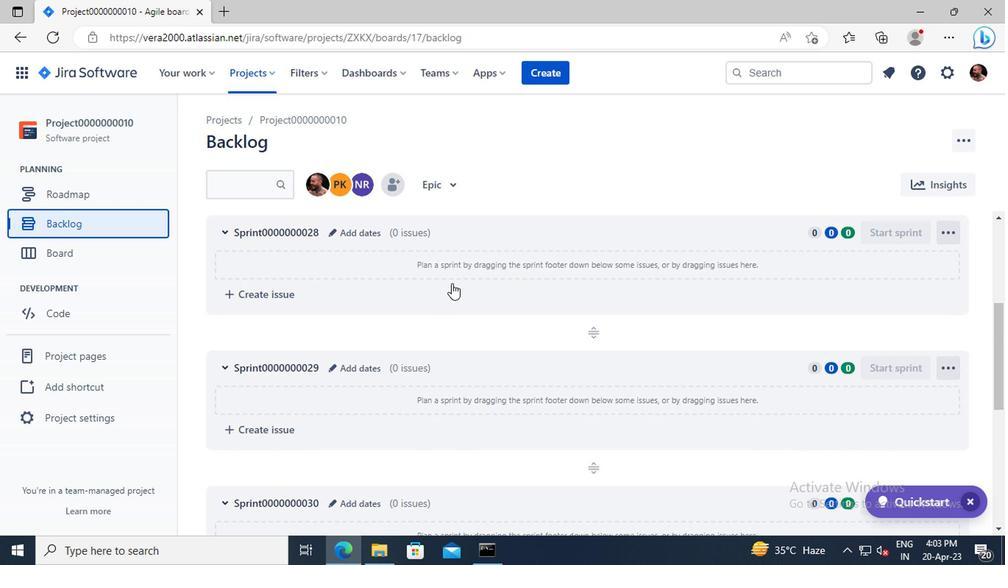 
Action: Mouse scrolled (447, 282) with delta (0, 0)
Screenshot: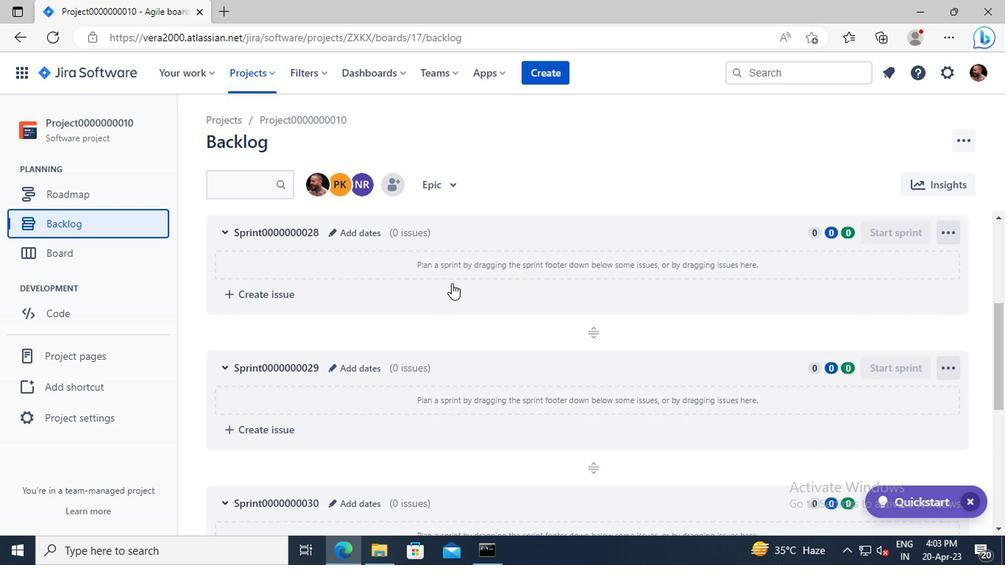 
Action: Mouse scrolled (447, 282) with delta (0, 0)
Screenshot: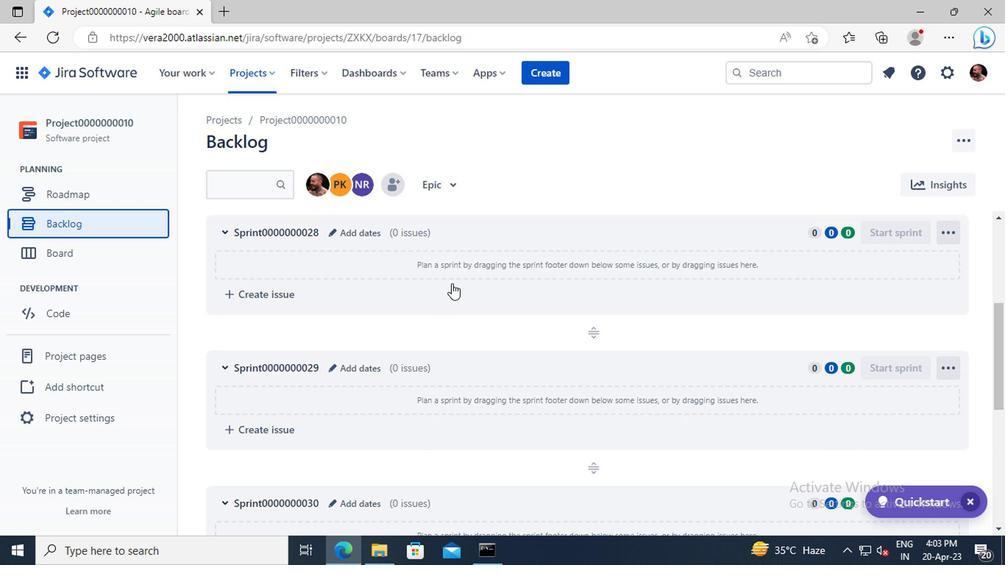 
Action: Mouse scrolled (447, 282) with delta (0, 0)
Screenshot: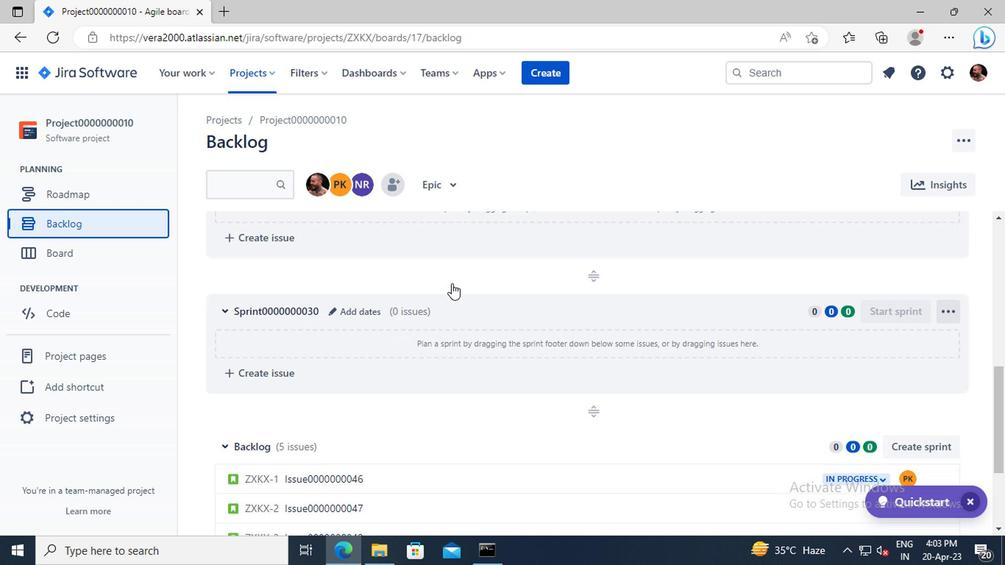 
Action: Mouse scrolled (447, 282) with delta (0, 0)
Screenshot: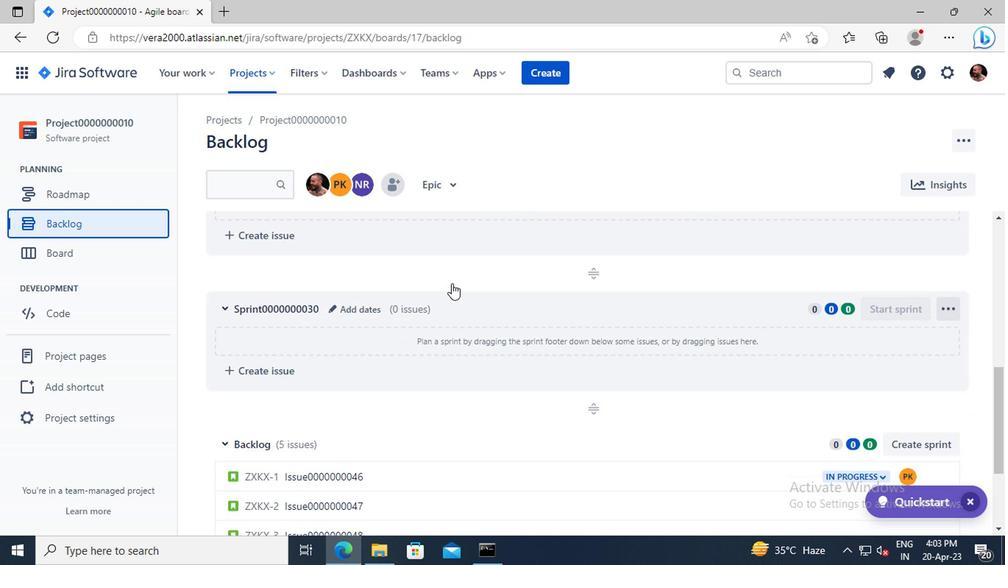 
Action: Mouse moved to (347, 375)
Screenshot: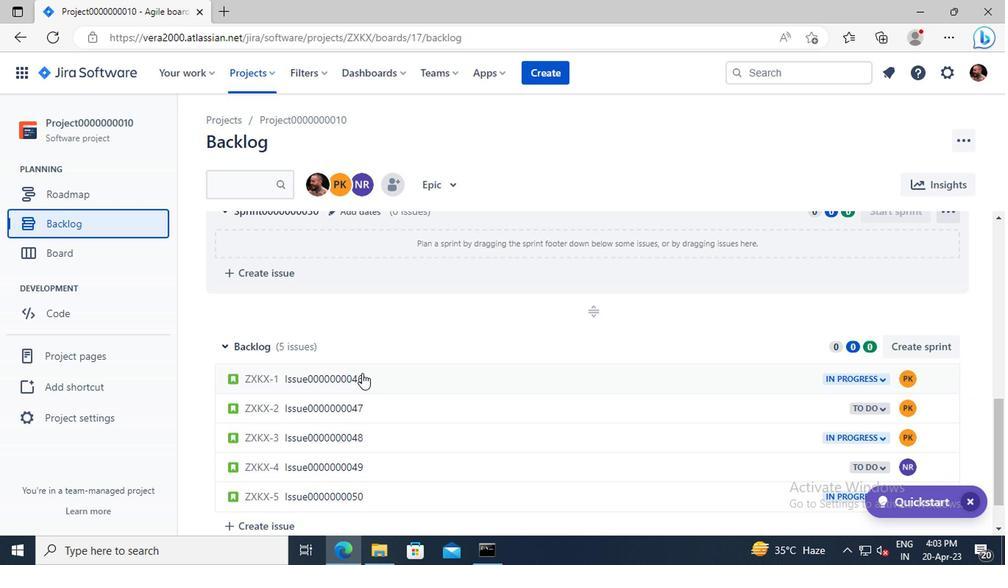 
Action: Mouse pressed left at (347, 375)
Screenshot: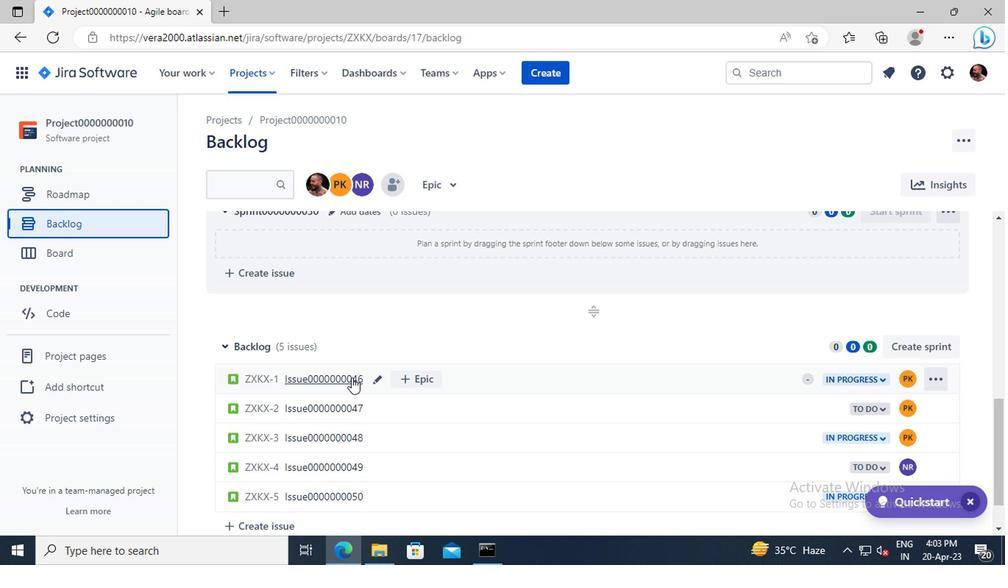 
Action: Mouse moved to (740, 295)
Screenshot: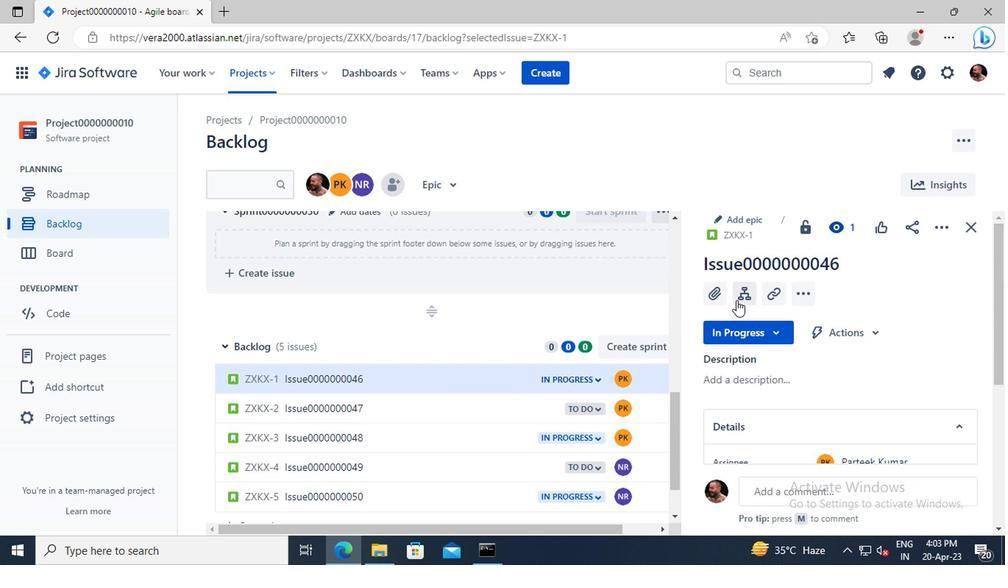 
Action: Mouse pressed left at (740, 295)
Screenshot: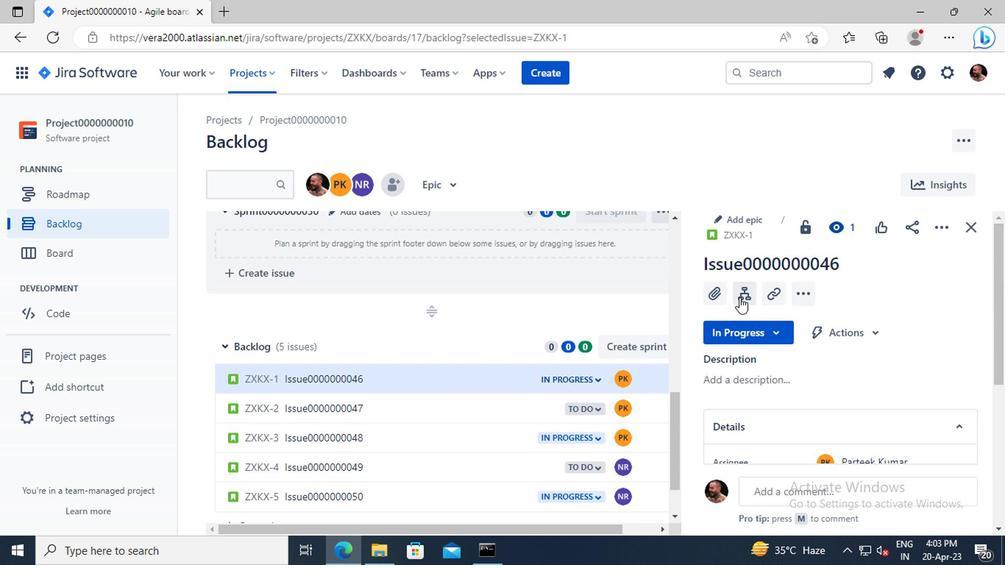 
Action: Mouse moved to (734, 355)
Screenshot: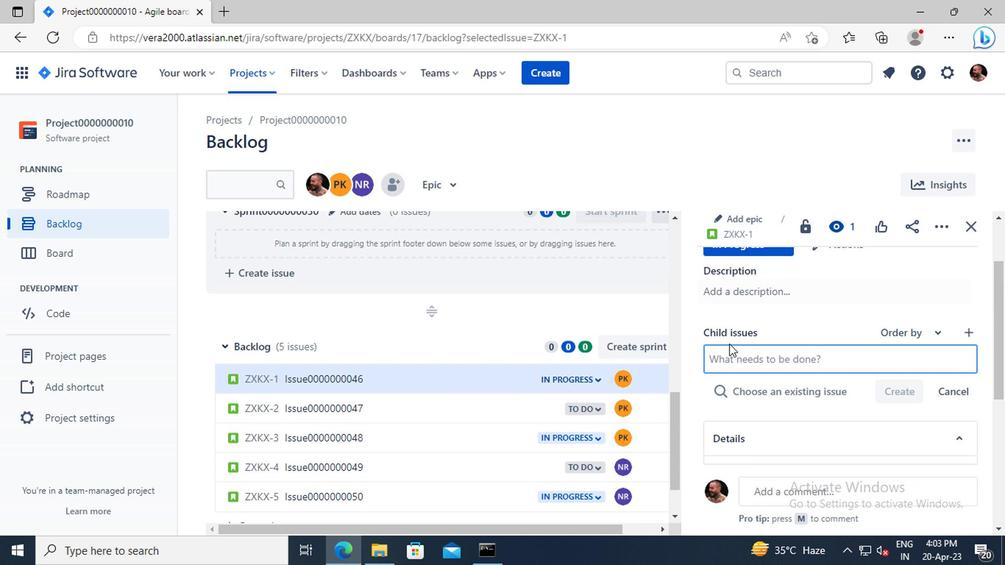 
Action: Mouse pressed left at (734, 355)
Screenshot: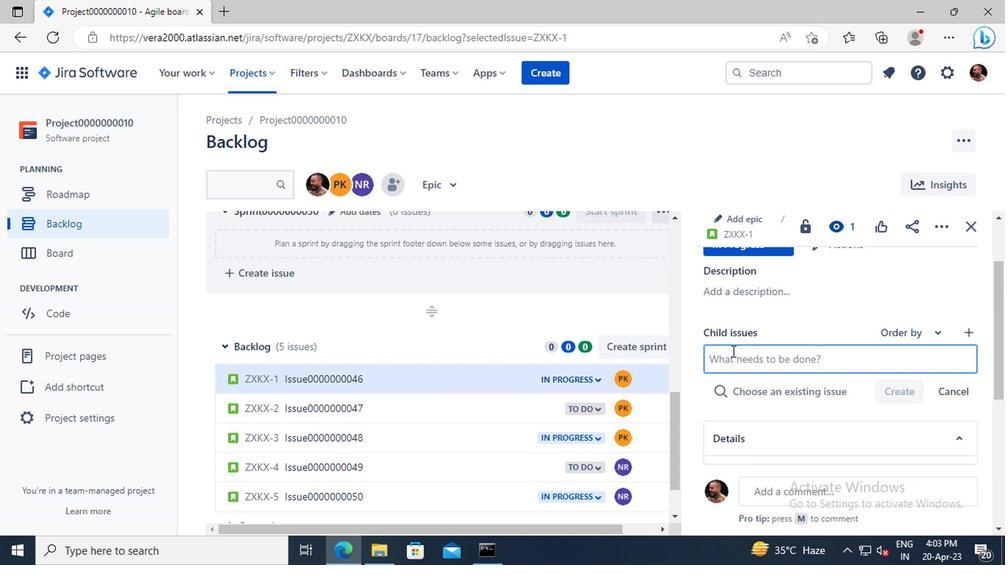 
Action: Key pressed <Key.shift>CHILD<Key.shift>ISSUE0000000091
Screenshot: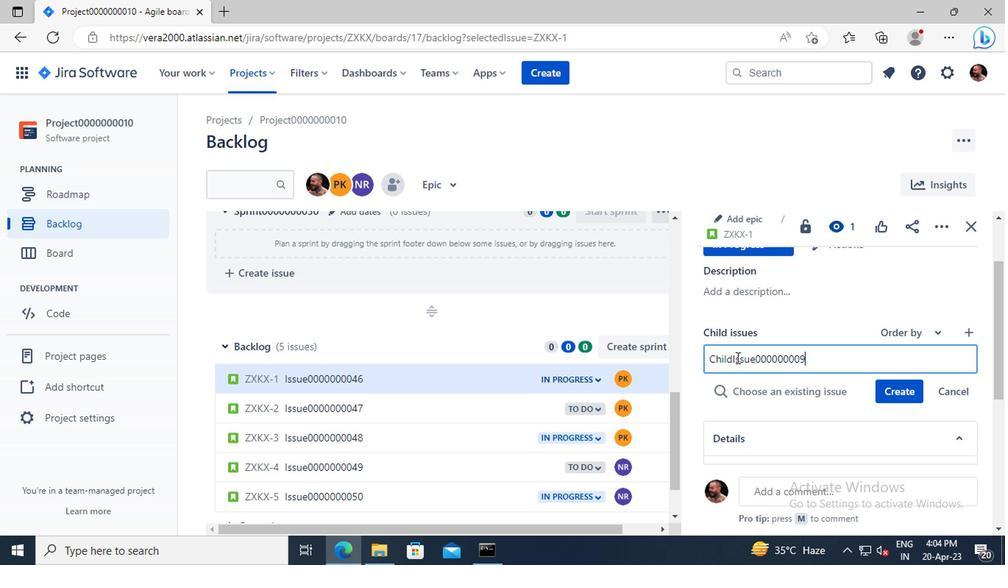
Action: Mouse moved to (886, 385)
Screenshot: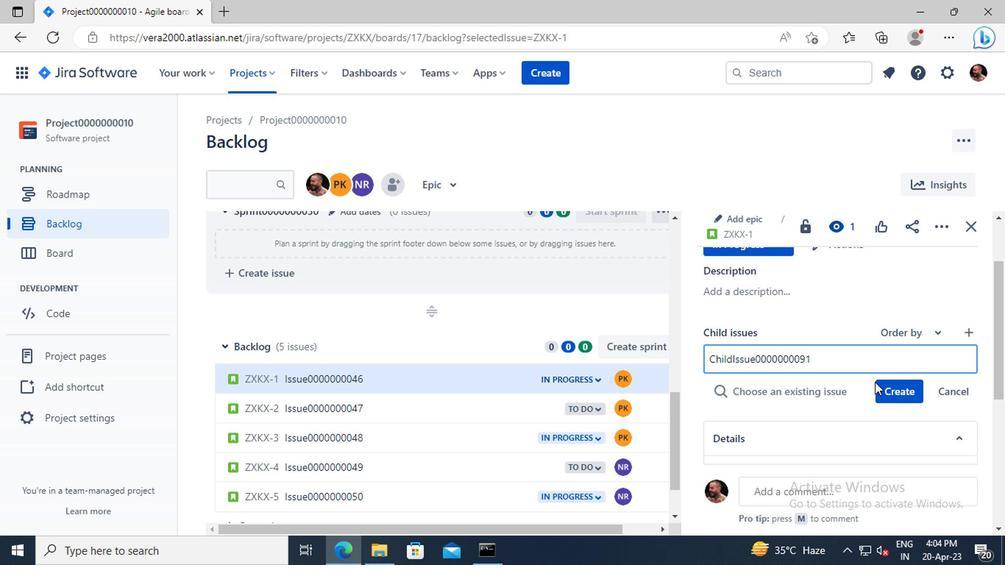 
Action: Mouse pressed left at (886, 385)
Screenshot: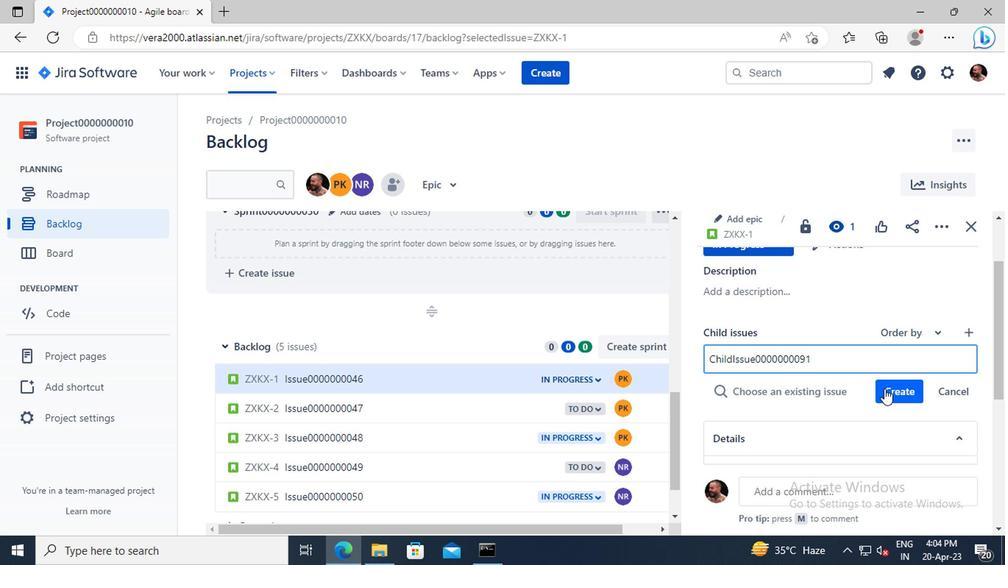
